 Task: Collaborate with the community to prioritize feature requests and enhancements.
Action: Mouse moved to (953, 70)
Screenshot: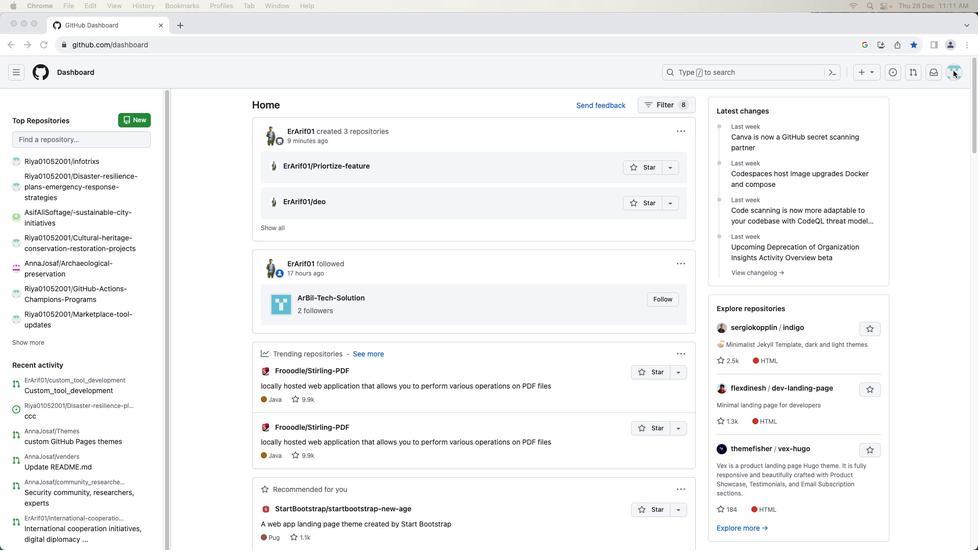 
Action: Mouse pressed left at (953, 70)
Screenshot: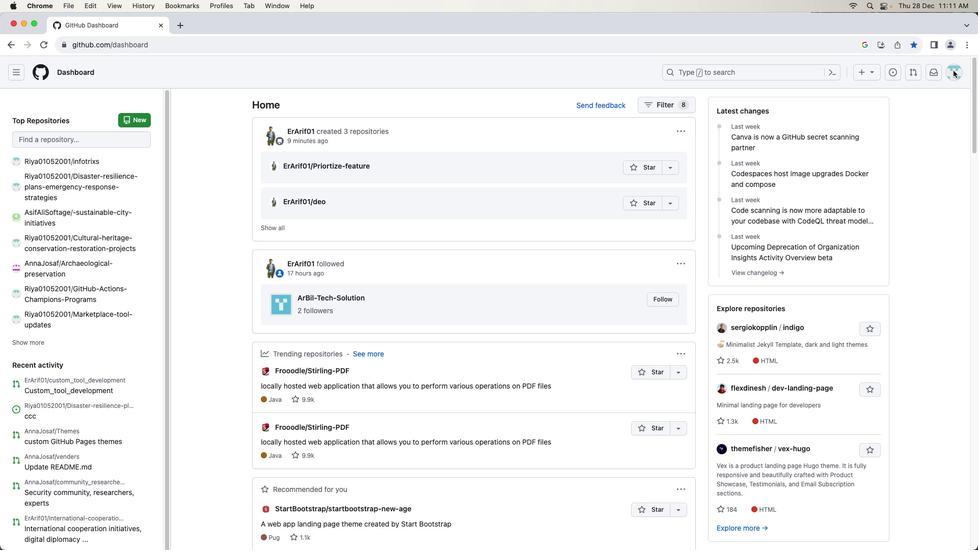 
Action: Mouse moved to (953, 70)
Screenshot: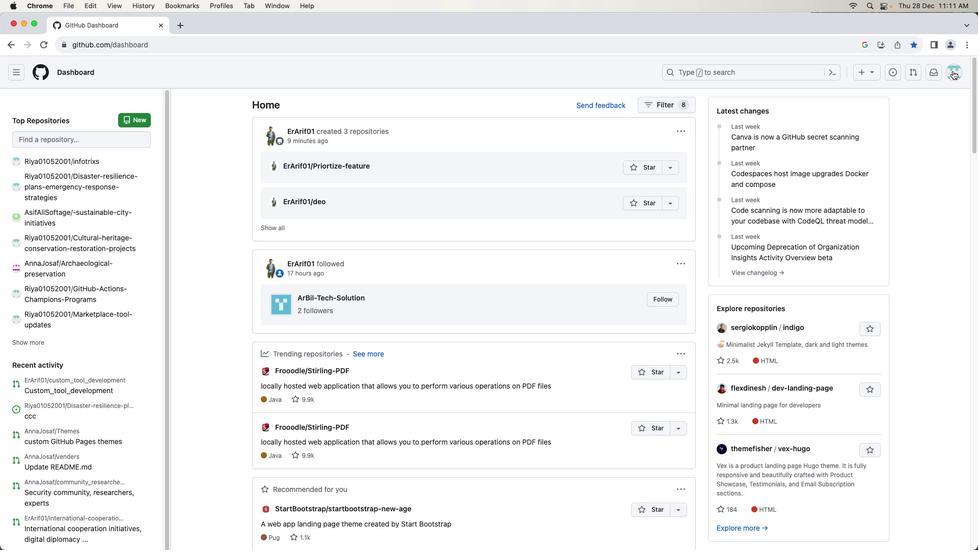
Action: Mouse pressed left at (953, 70)
Screenshot: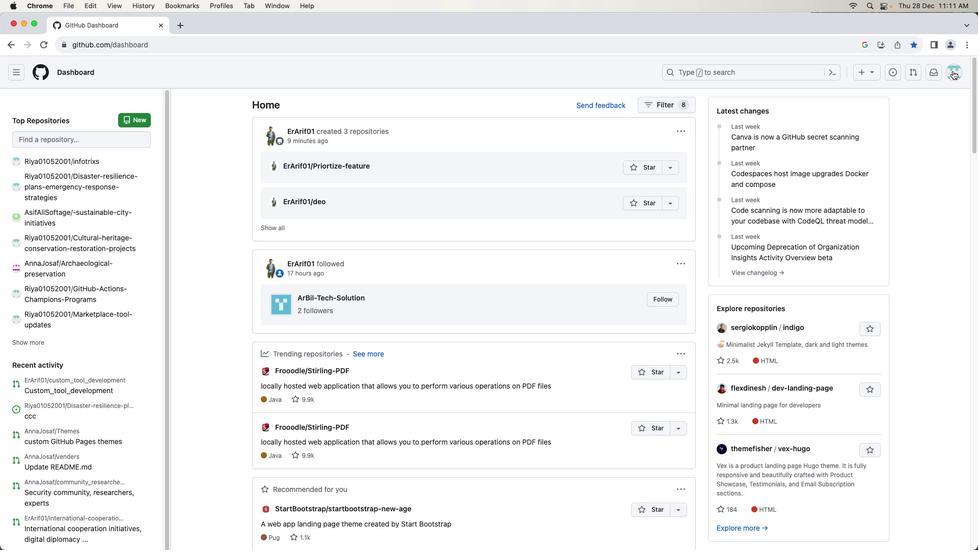
Action: Mouse moved to (932, 116)
Screenshot: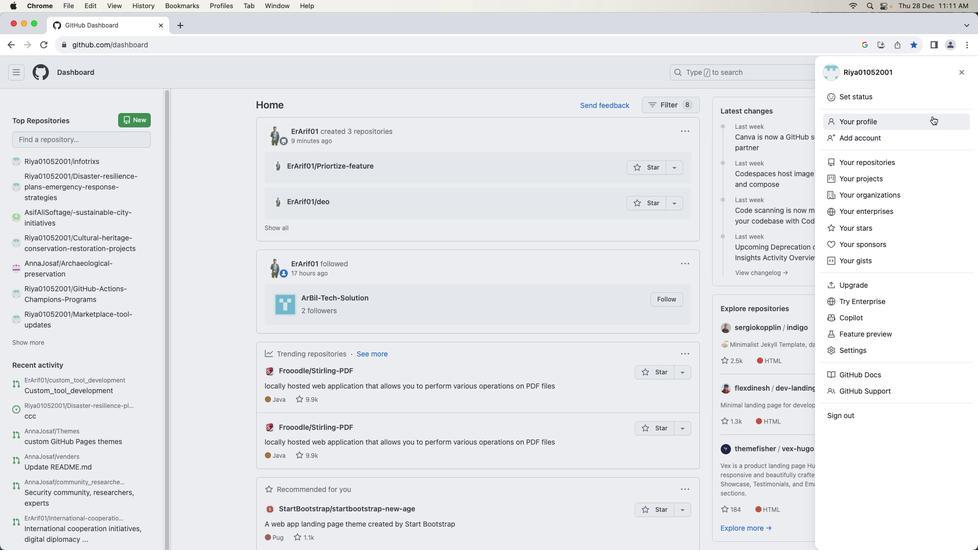 
Action: Mouse pressed left at (932, 116)
Screenshot: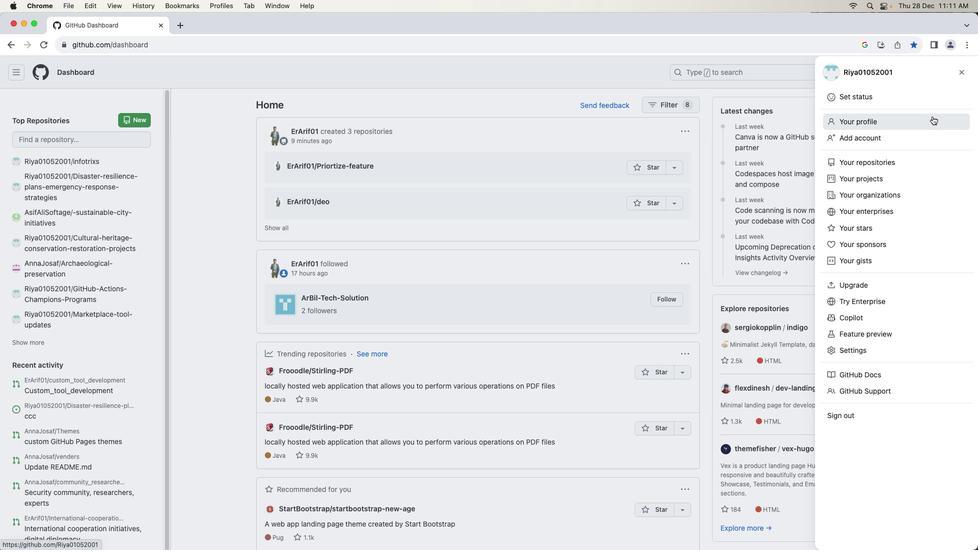 
Action: Mouse moved to (206, 339)
Screenshot: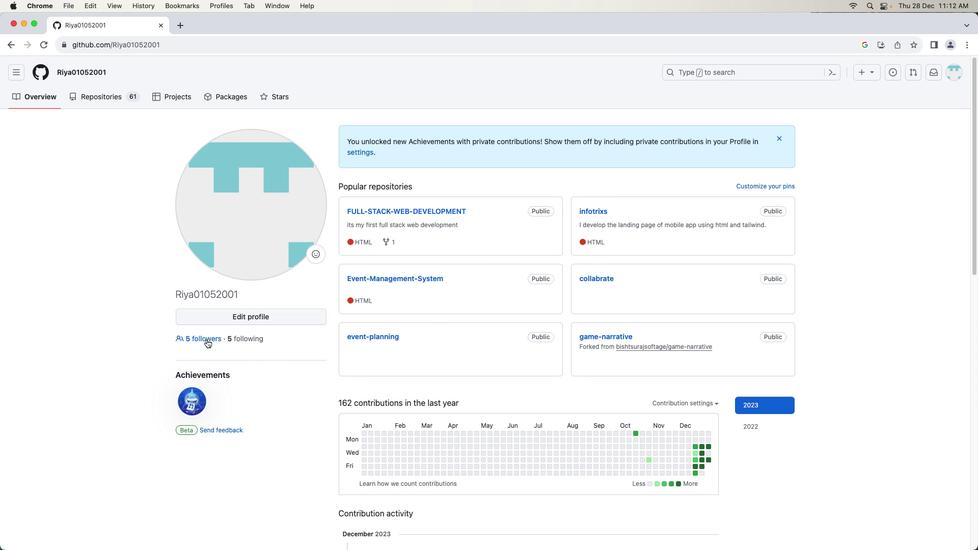 
Action: Mouse pressed left at (206, 339)
Screenshot: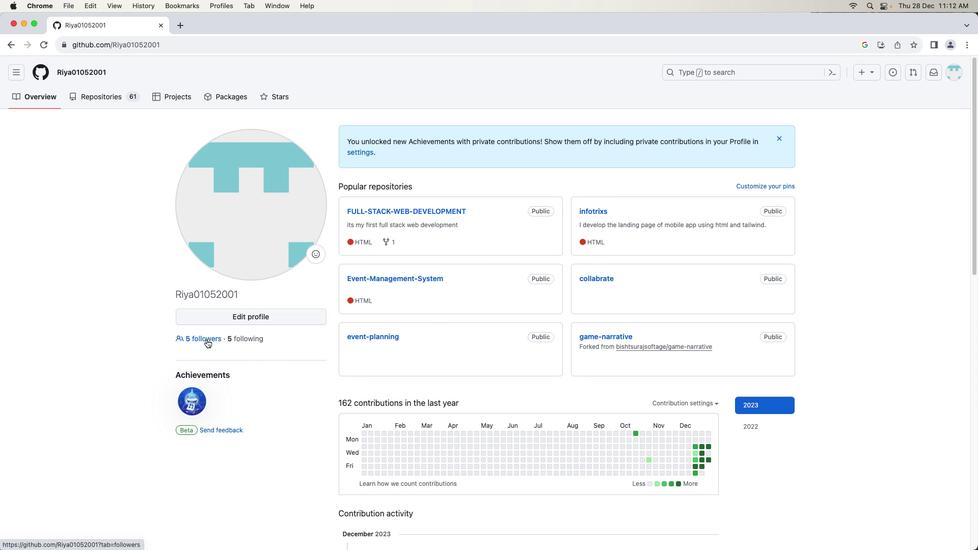 
Action: Mouse moved to (393, 128)
Screenshot: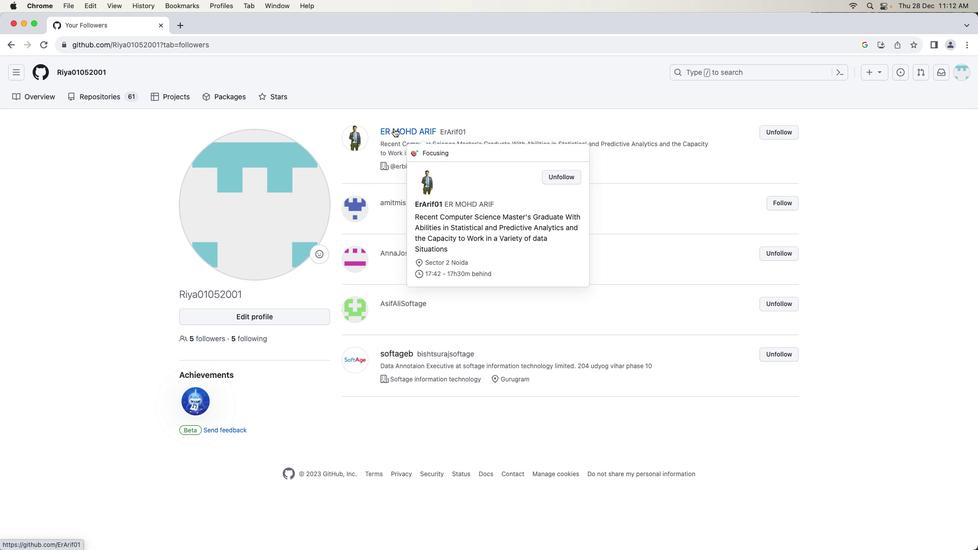 
Action: Mouse pressed left at (393, 128)
Screenshot: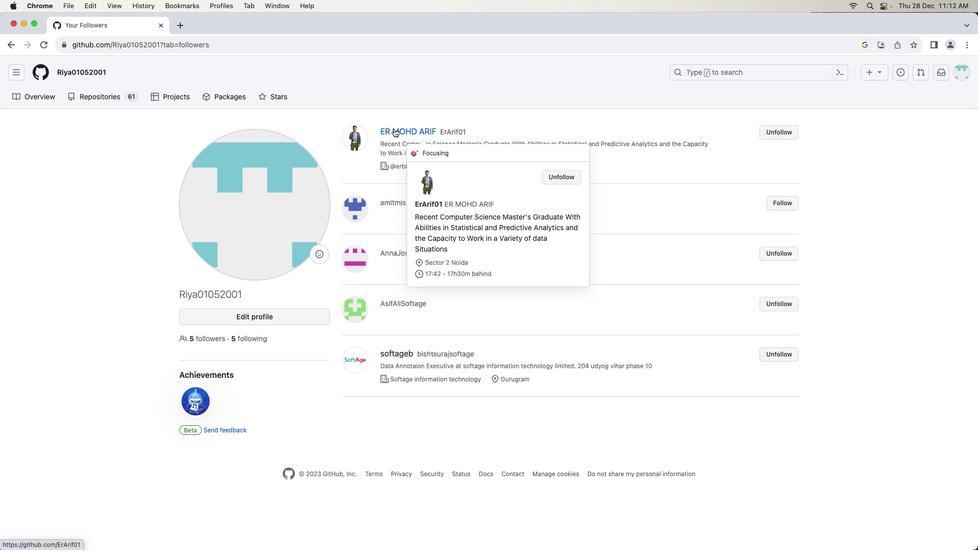 
Action: Mouse moved to (126, 99)
Screenshot: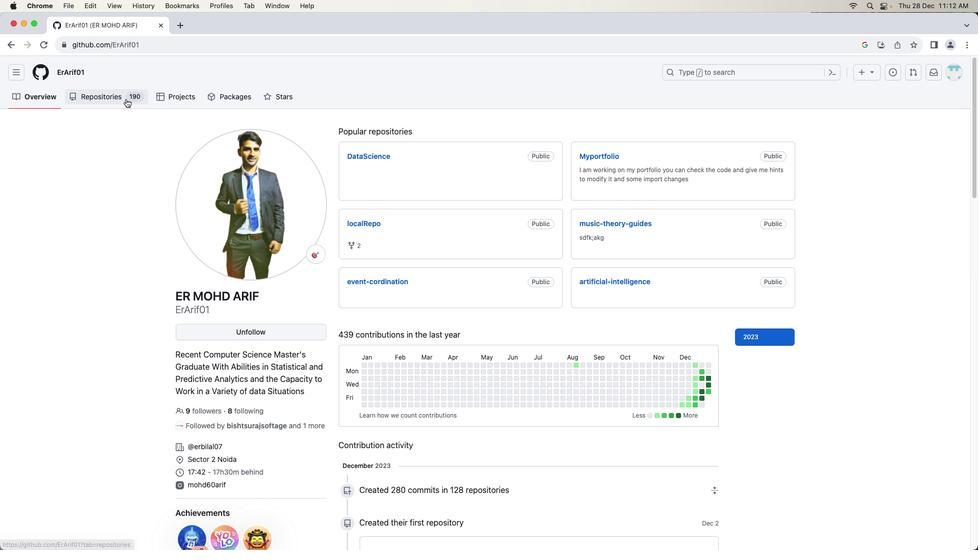 
Action: Mouse pressed left at (126, 99)
Screenshot: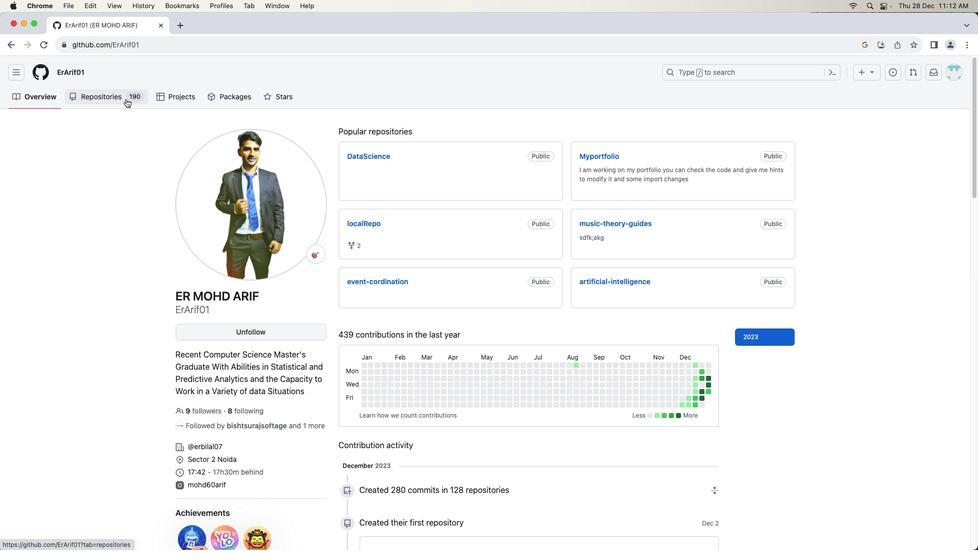 
Action: Mouse moved to (386, 228)
Screenshot: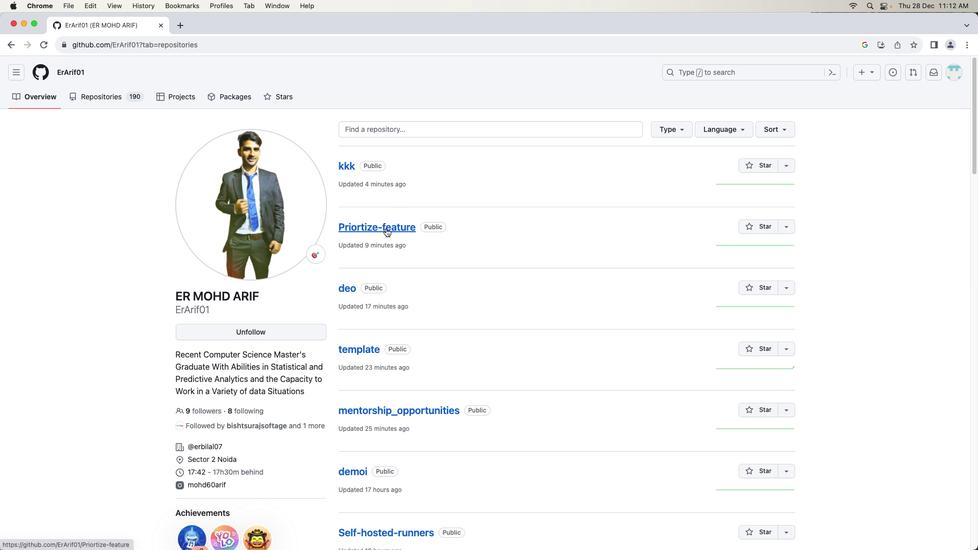 
Action: Mouse pressed left at (386, 228)
Screenshot: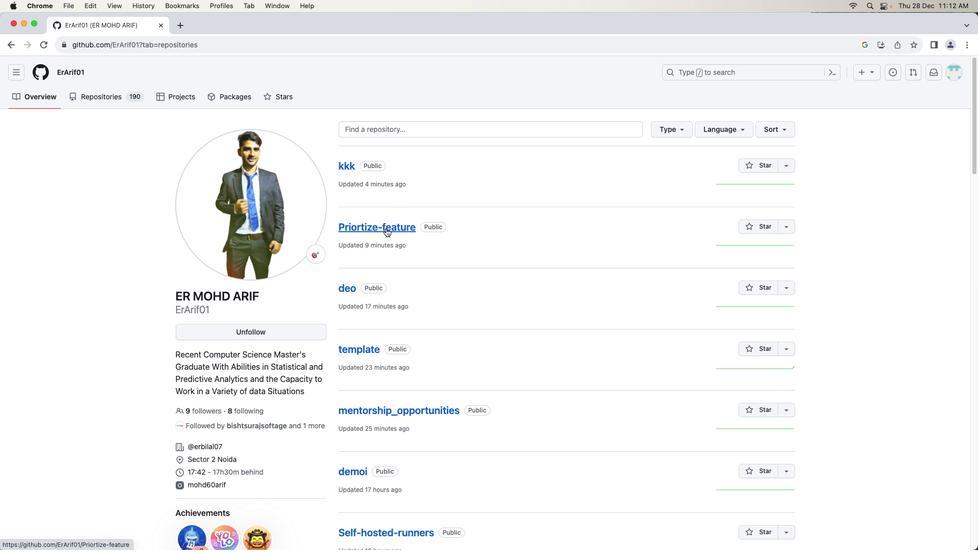 
Action: Mouse moved to (580, 164)
Screenshot: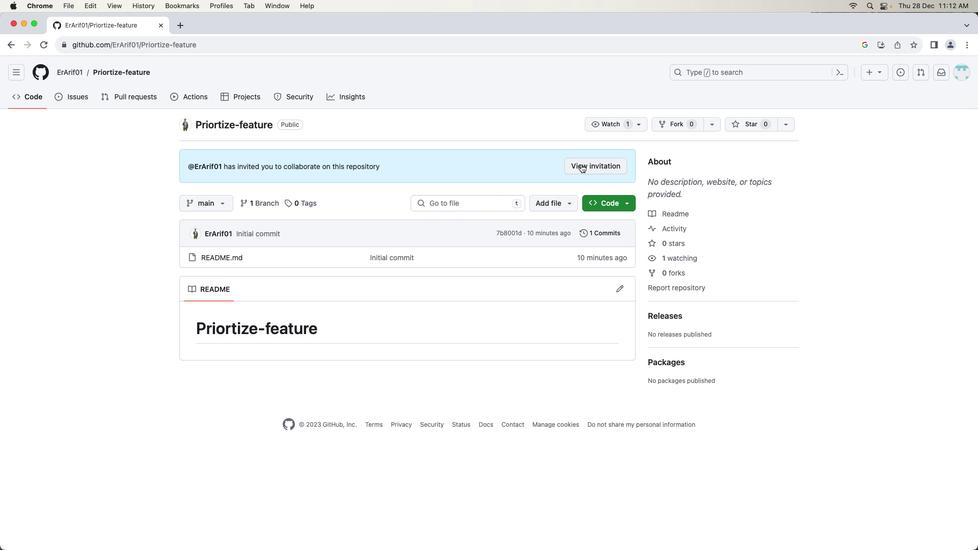 
Action: Mouse pressed left at (580, 164)
Screenshot: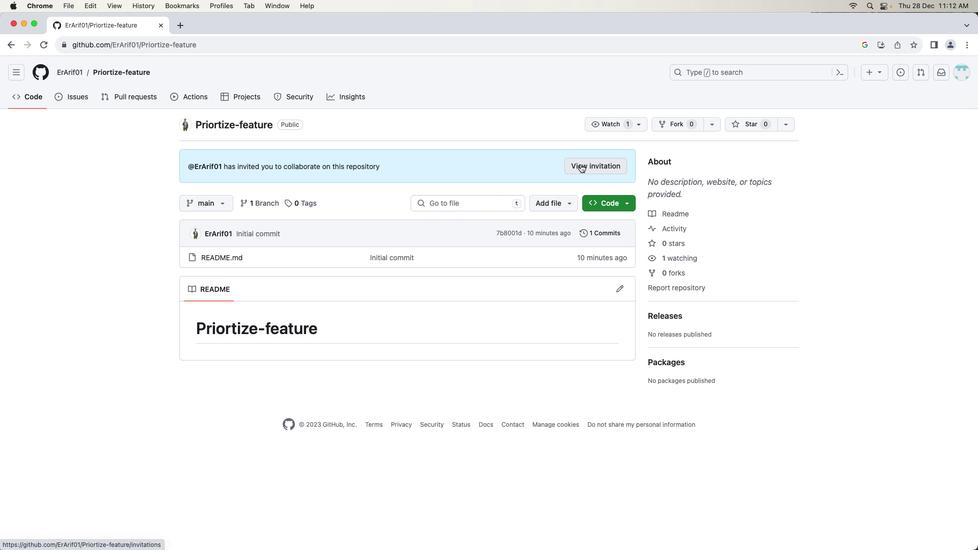 
Action: Mouse moved to (477, 198)
Screenshot: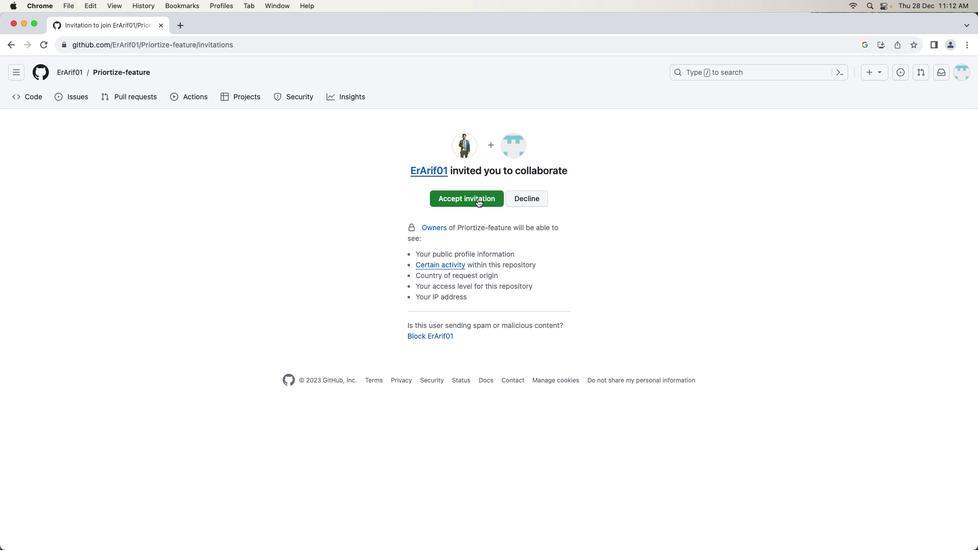 
Action: Mouse pressed left at (477, 198)
Screenshot: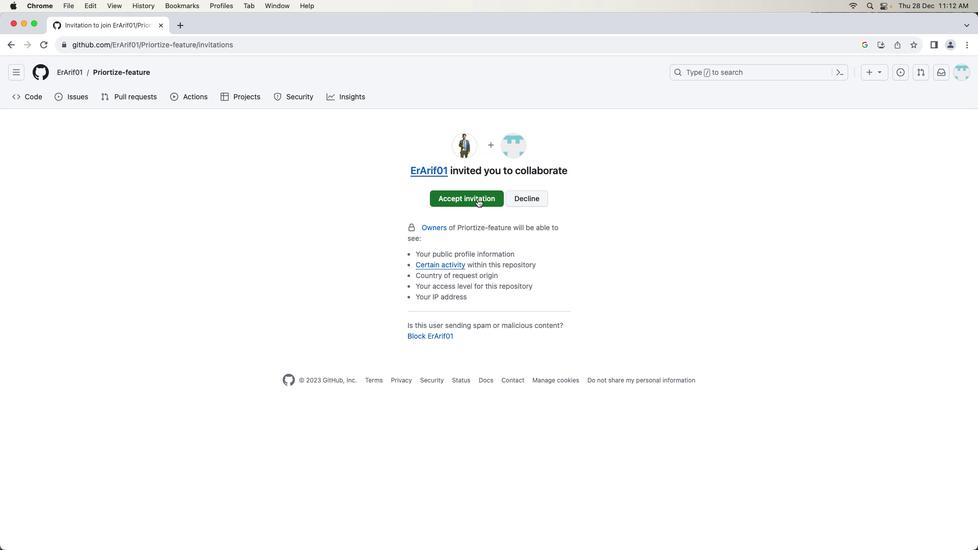 
Action: Mouse moved to (622, 279)
Screenshot: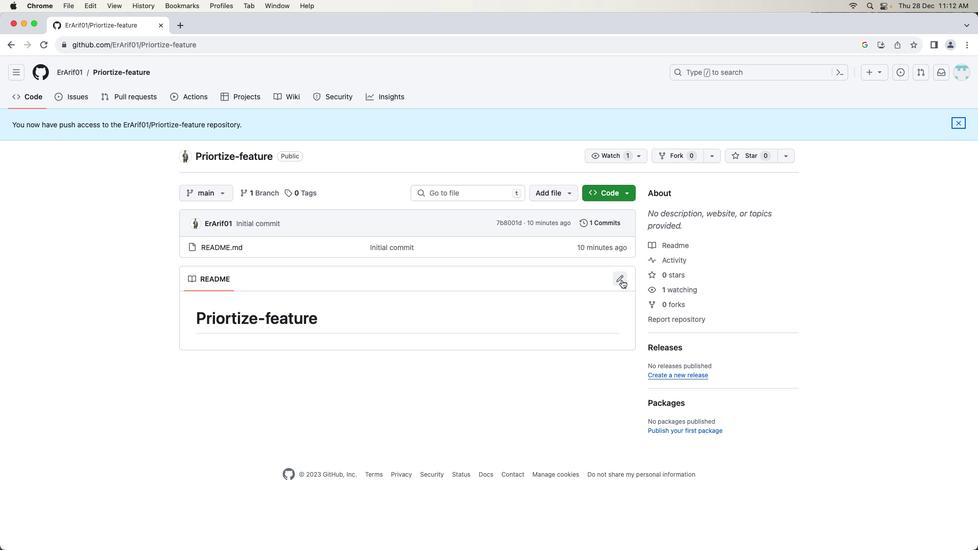 
Action: Mouse pressed left at (622, 279)
Screenshot: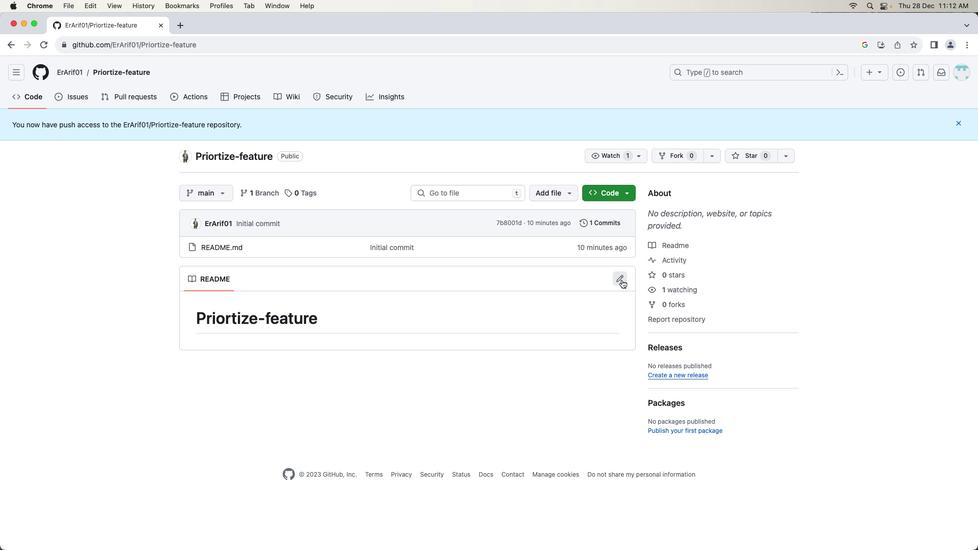 
Action: Mouse moved to (114, 175)
Screenshot: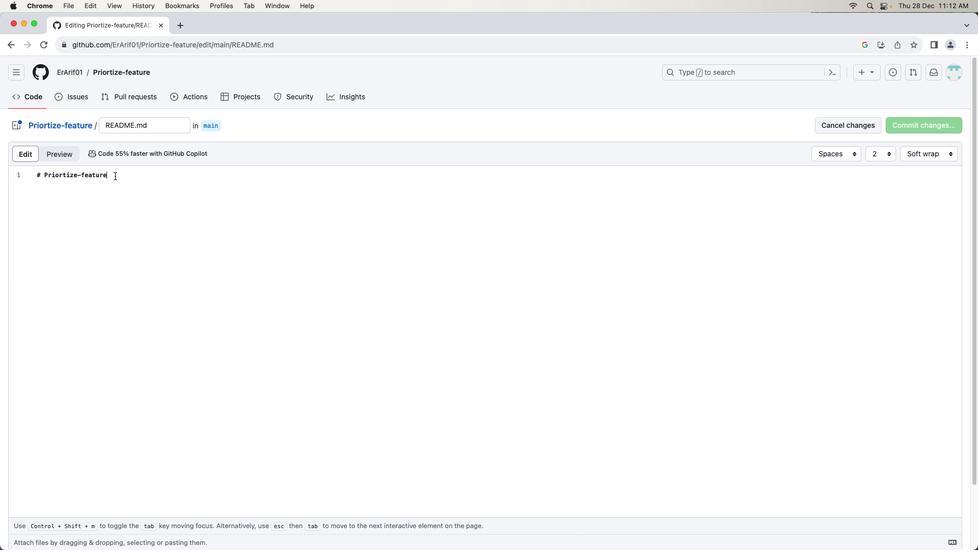 
Action: Mouse pressed left at (114, 175)
Screenshot: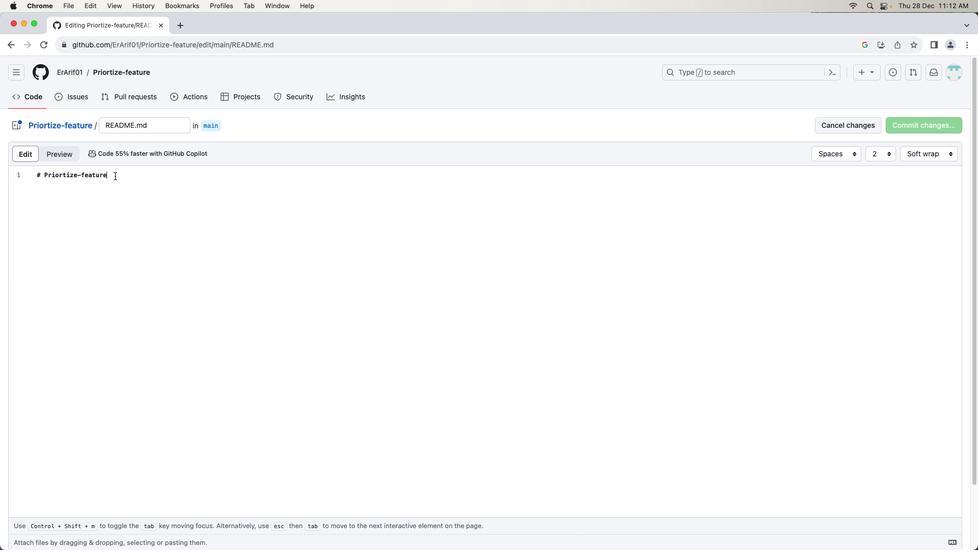 
Action: Mouse moved to (146, 172)
Screenshot: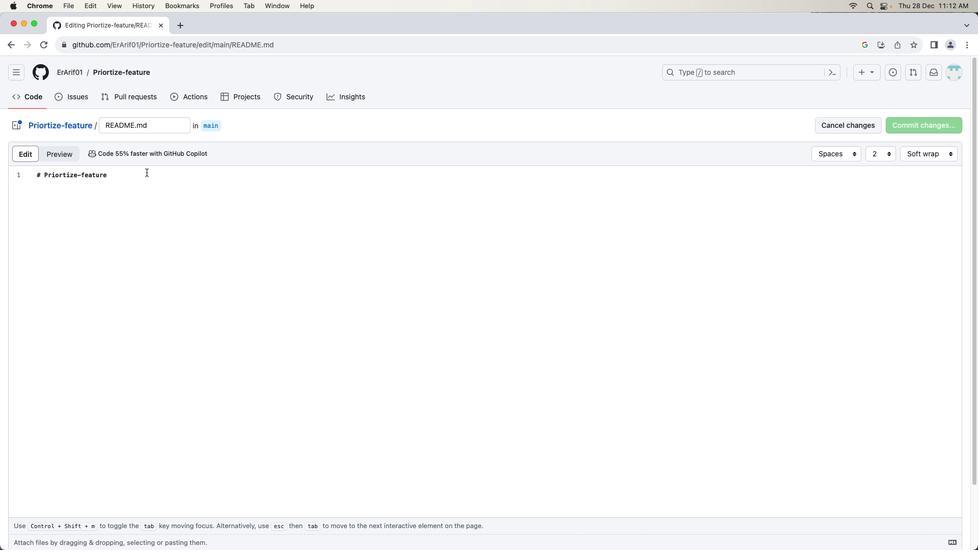 
Action: Key pressed Key.backspaceKey.backspaceKey.backspaceKey.backspaceKey.backspaceKey.backspaceKey.backspaceKey.backspaceKey.backspaceKey.backspaceKey.backspaceKey.backspaceKey.backspaceKey.backspaceKey.backspaceKey.backspaceKey.backspaceKey.shift'I''m''p''a''c''t'Key.spaceKey.shift'A''s''s''e''s''s''m''e''n''t''-'Key.spaceKey.shift'E''v''a''l''u''a''i''t''e'Key.space
Screenshot: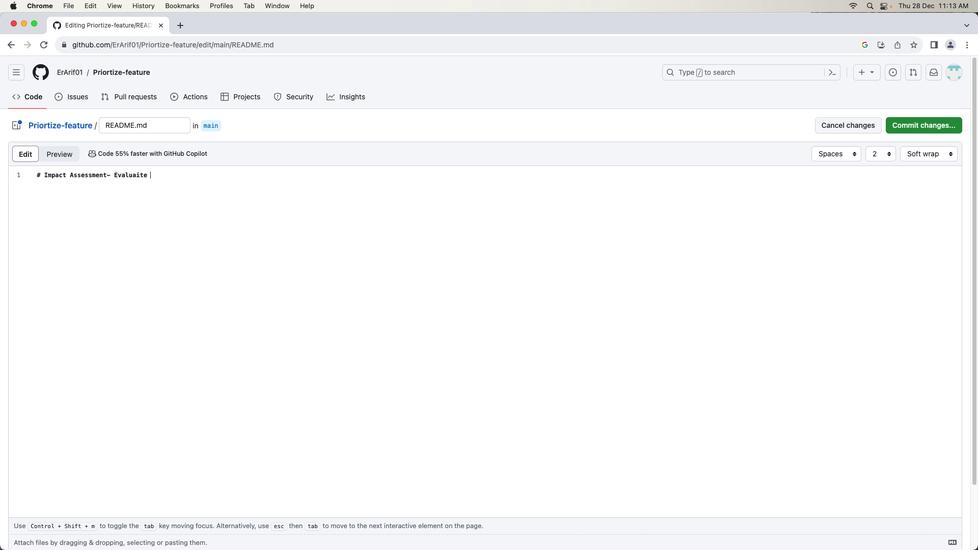 
Action: Mouse moved to (139, 176)
Screenshot: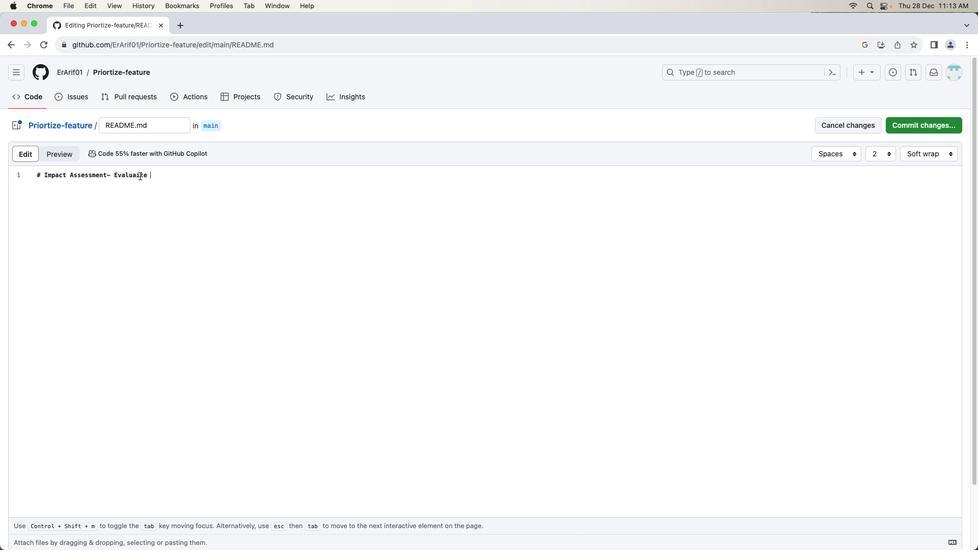 
Action: Mouse pressed left at (139, 176)
Screenshot: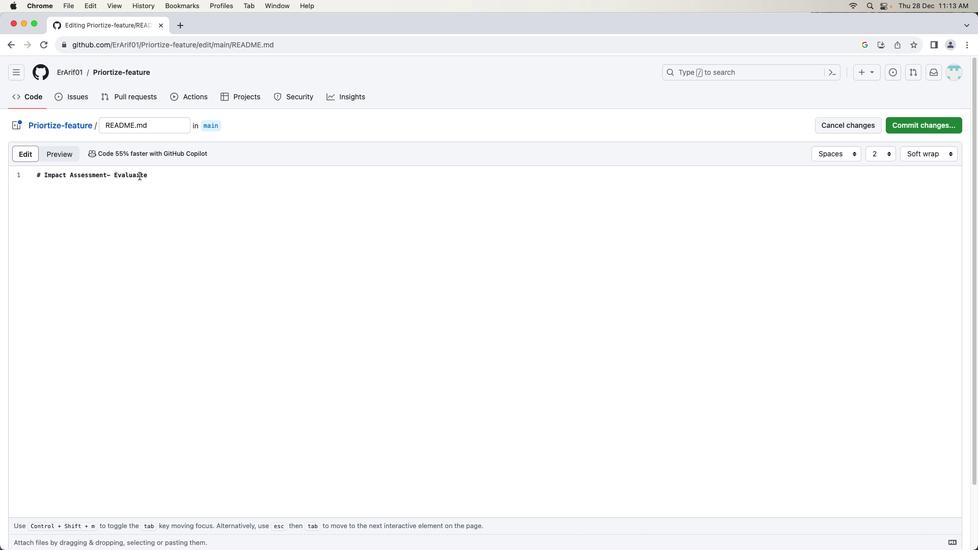 
Action: Mouse moved to (160, 185)
Screenshot: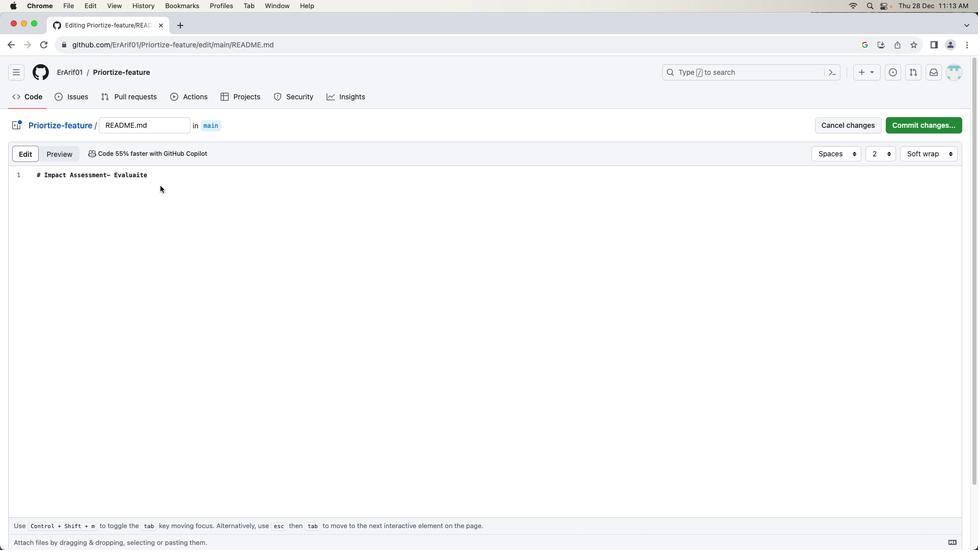 
Action: Key pressed Key.backspace
Screenshot: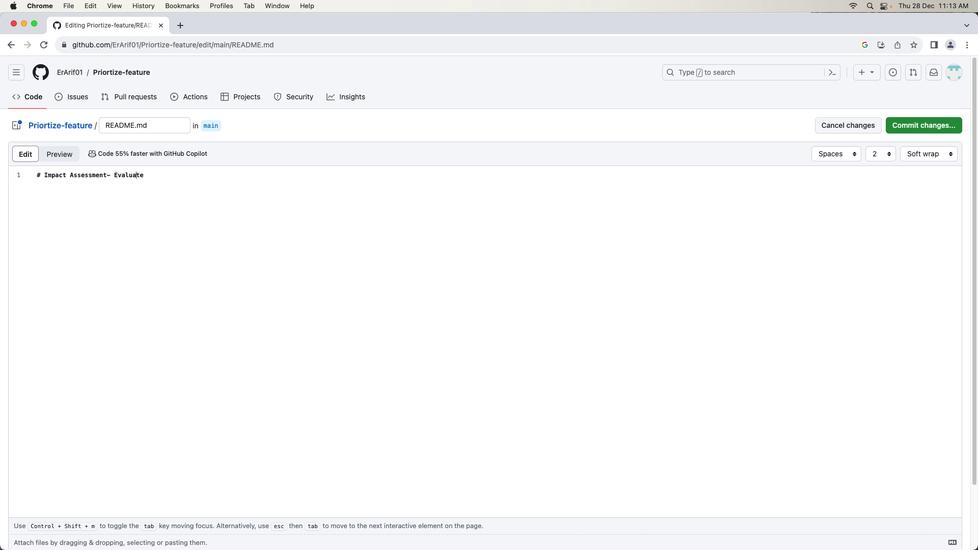 
Action: Mouse moved to (171, 176)
Screenshot: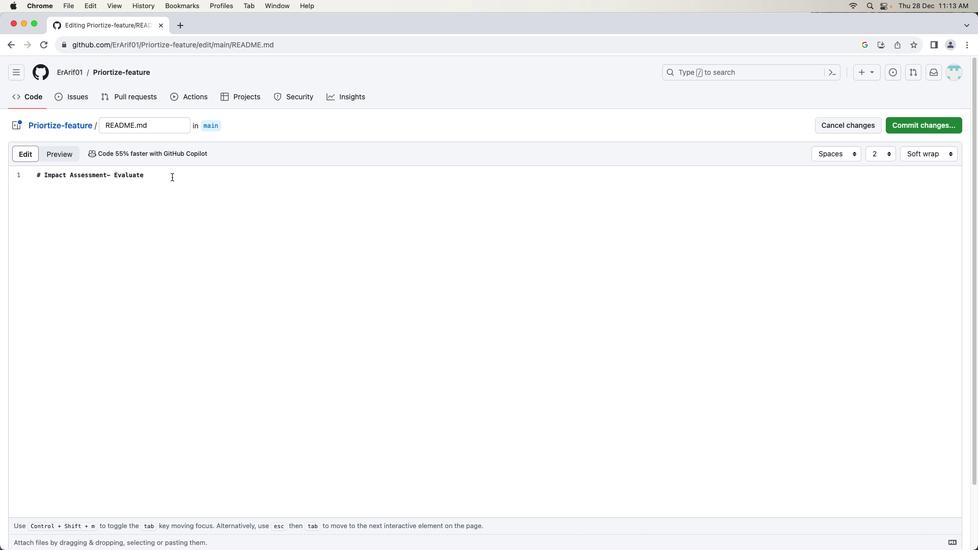 
Action: Mouse pressed left at (171, 176)
Screenshot: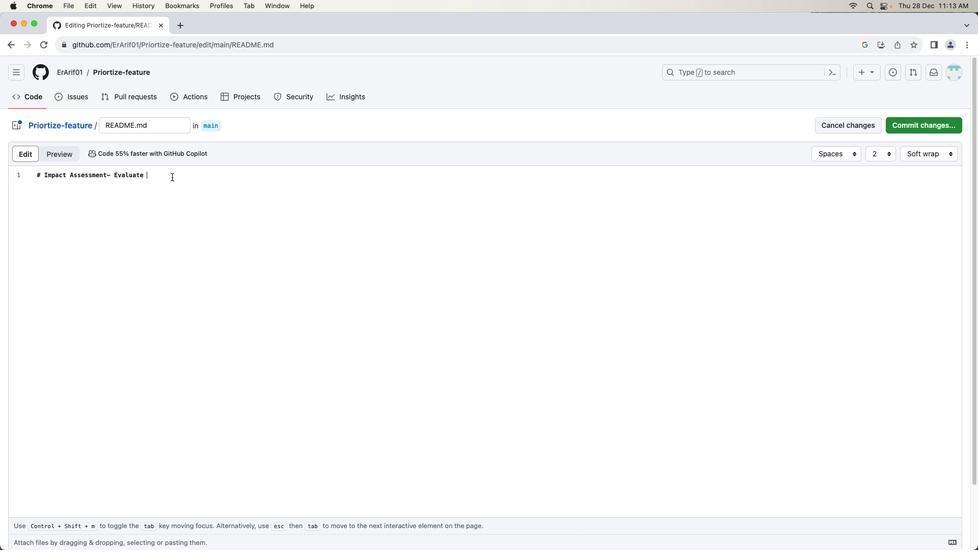
Action: Mouse moved to (171, 179)
Screenshot: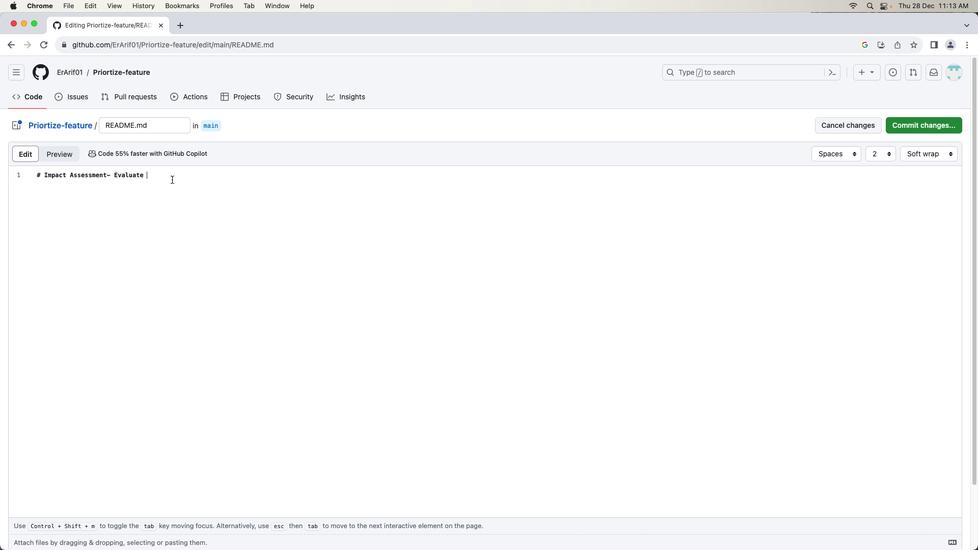 
Action: Key pressed 't''h''e'Key.space'p''o''t''e''n''t''i''a''l'Key.space
Screenshot: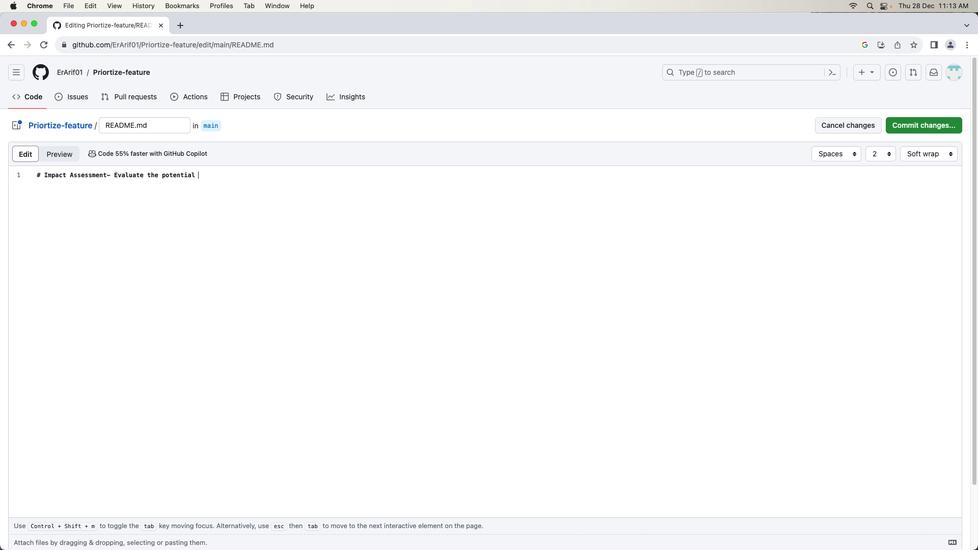 
Action: Mouse moved to (116, 174)
Screenshot: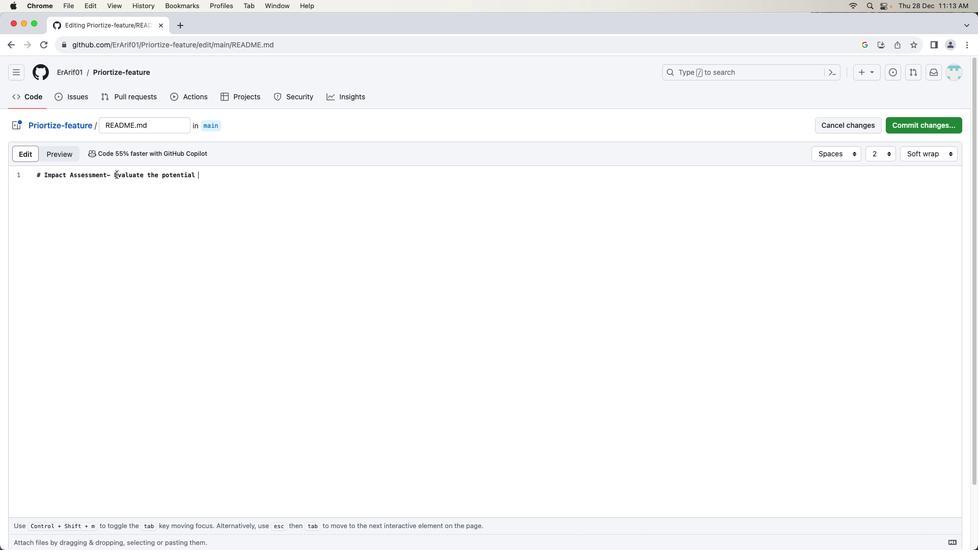 
Action: Mouse pressed left at (116, 174)
Screenshot: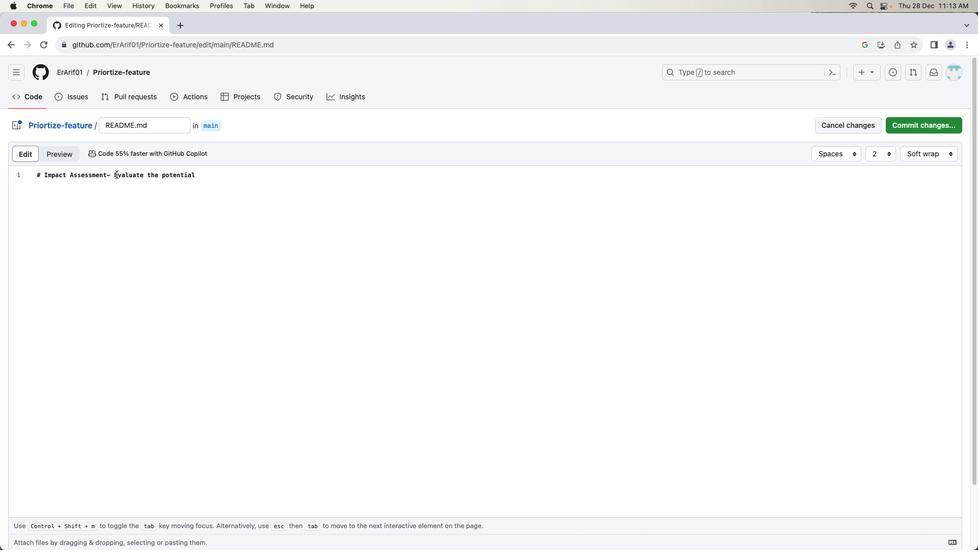 
Action: Mouse moved to (113, 174)
Screenshot: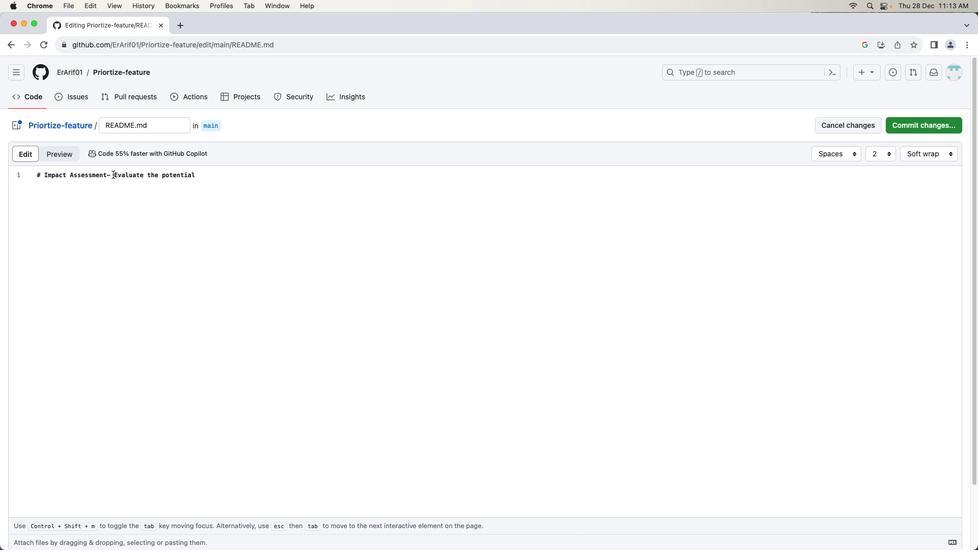 
Action: Mouse pressed left at (113, 174)
Screenshot: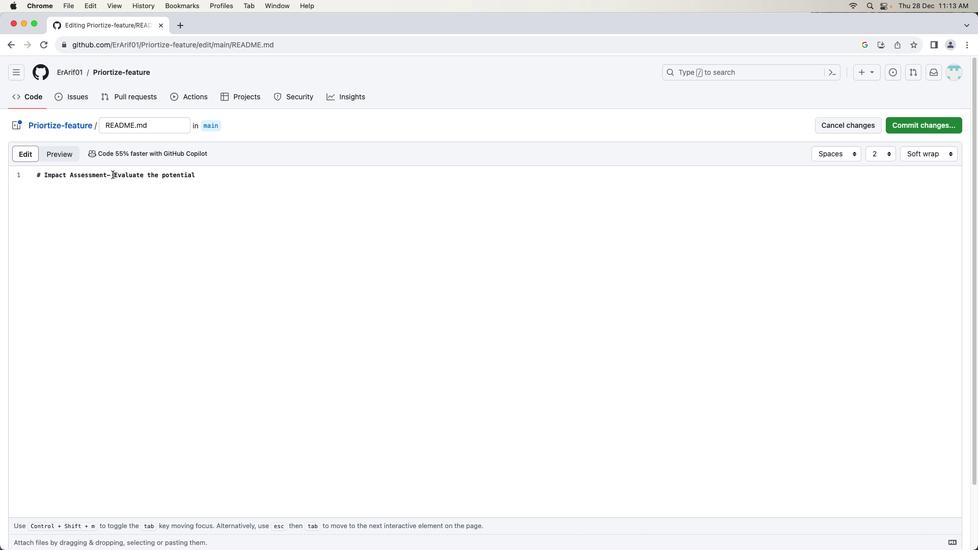 
Action: Mouse moved to (118, 179)
Screenshot: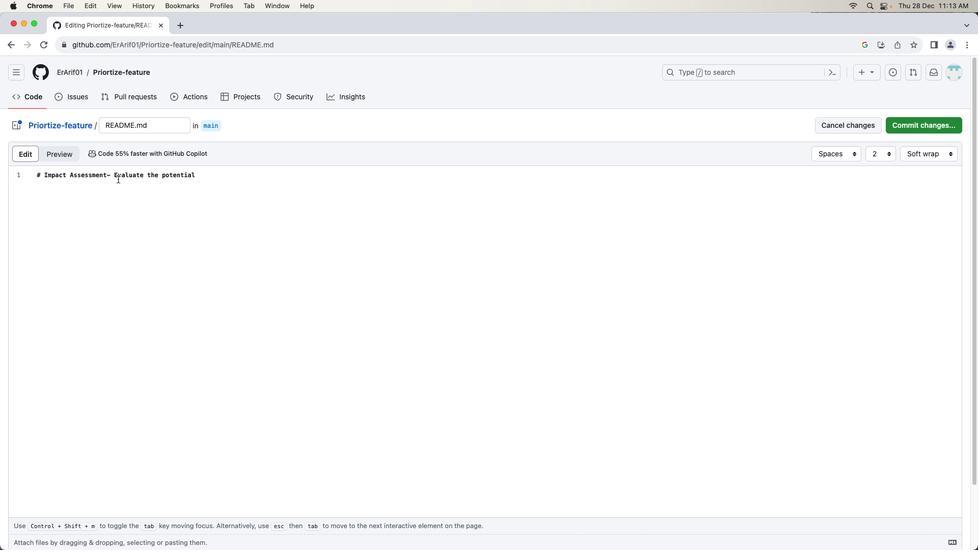 
Action: Key pressed Key.enter
Screenshot: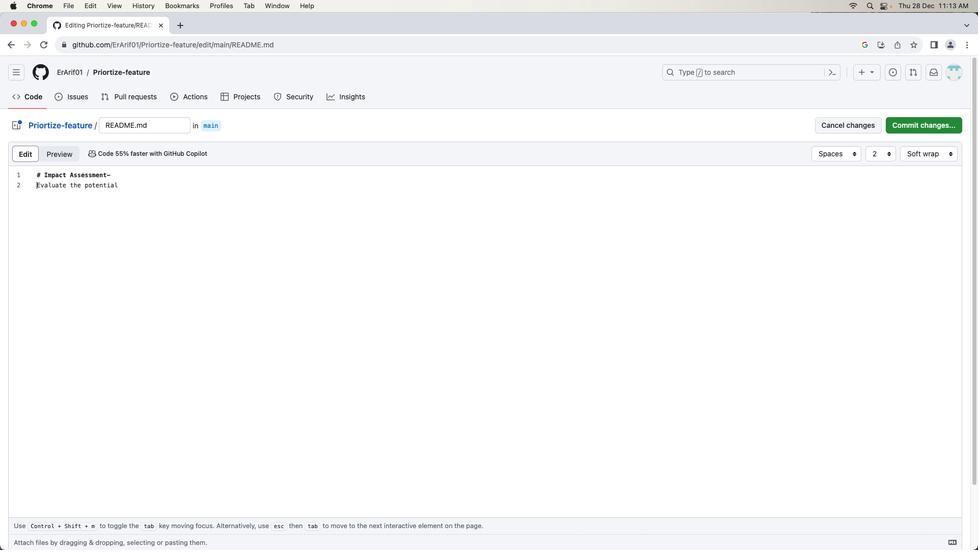 
Action: Mouse moved to (139, 185)
Screenshot: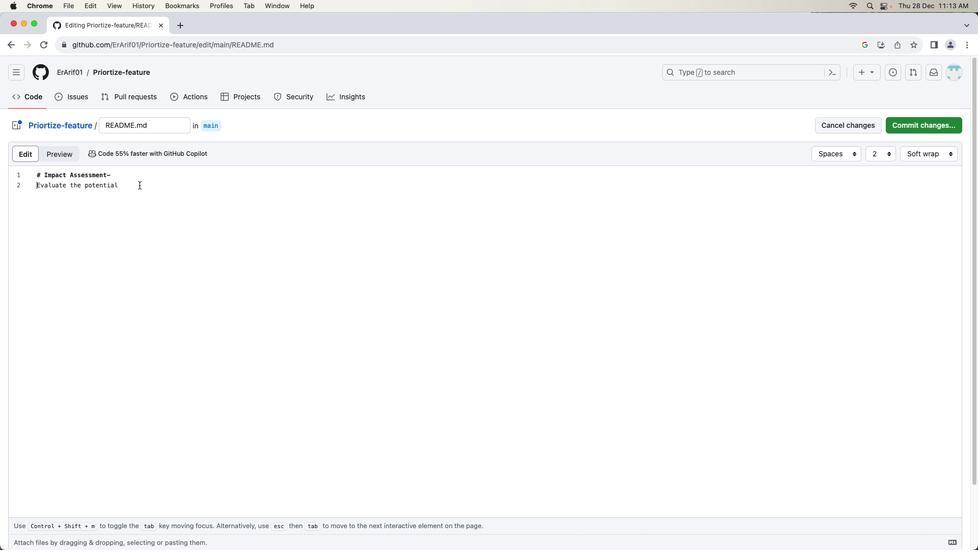 
Action: Mouse pressed left at (139, 185)
Screenshot: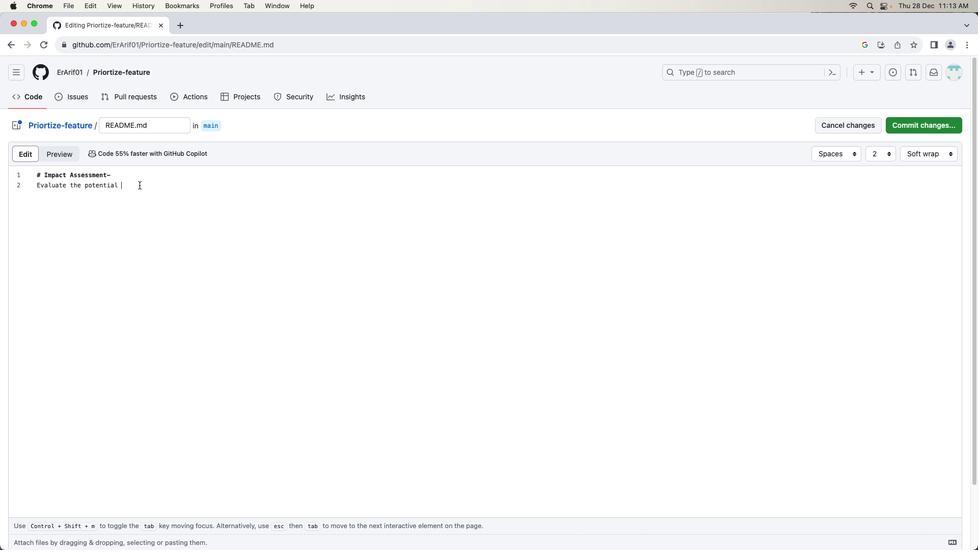 
Action: Mouse moved to (138, 189)
Screenshot: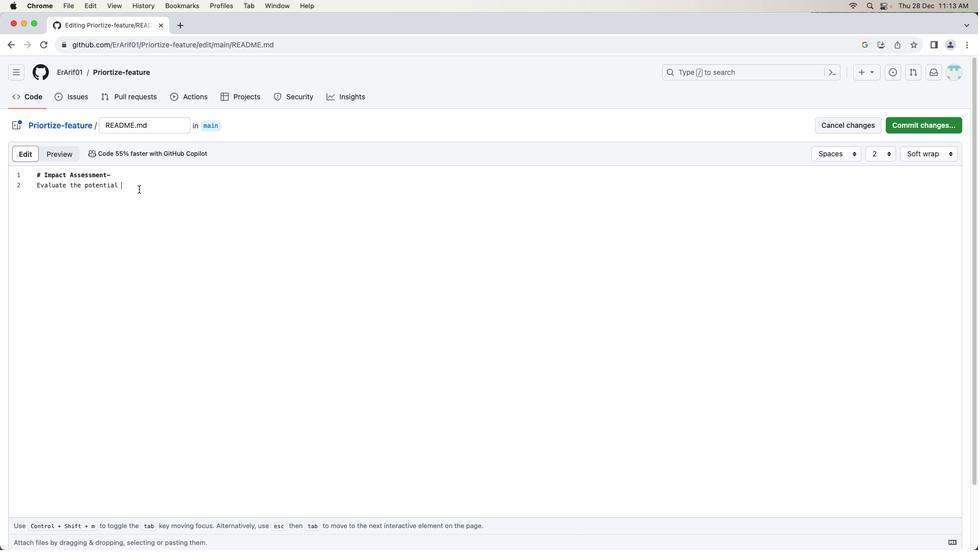 
Action: Key pressed 'i''m''p''a''c''t'Key.space'o''n'Key.space'u''s''e''r''s'Key.shift'?'Key.backspace'/''c''u''s''t''o''m''e''r''s''.'Key.enter'c''o''n''s''i''d''e''r'Key.space't''h''e'Key.space'u''r''g''e''n''c''y'Key.space'o''r'Key.space'c''r''i''t''i''c''a''l'Key.space'n''e''e''d'Key.space'i''t'Key.space'a''d''d''r''e''s''s''e''s''.'Key.enterKey.enterKey.shift'#'Key.shift'S'Key.backspaceKey.spaceKey.shift'S''t''r''a''t''e''g''i''c'Key.spaceKey.shift'A''l''i''g''n''e''m''e''n''t'
Screenshot: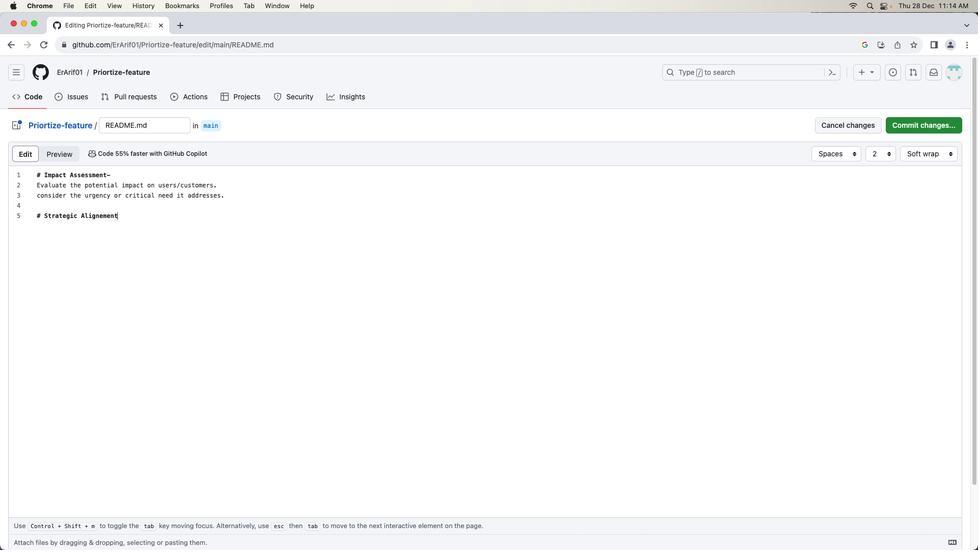 
Action: Mouse moved to (103, 217)
Screenshot: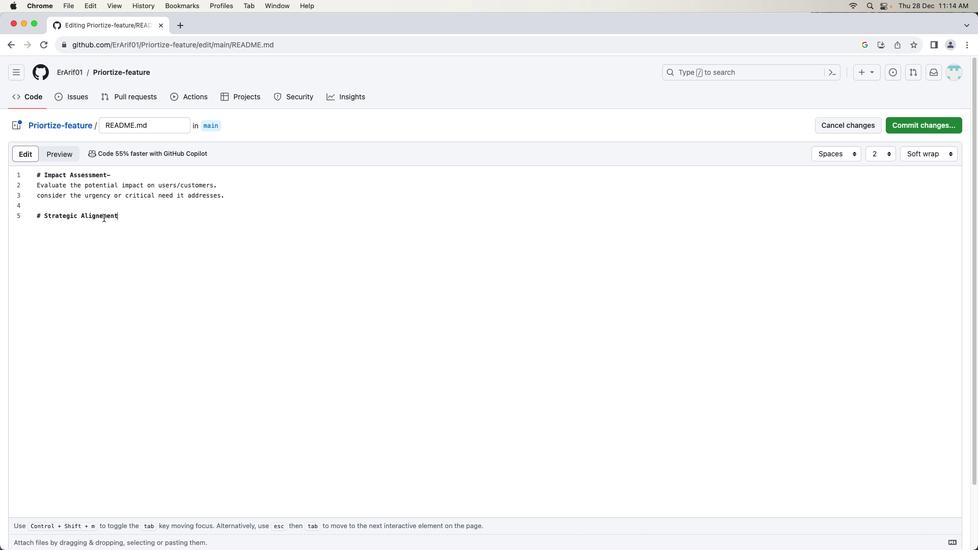 
Action: Mouse pressed left at (103, 217)
Screenshot: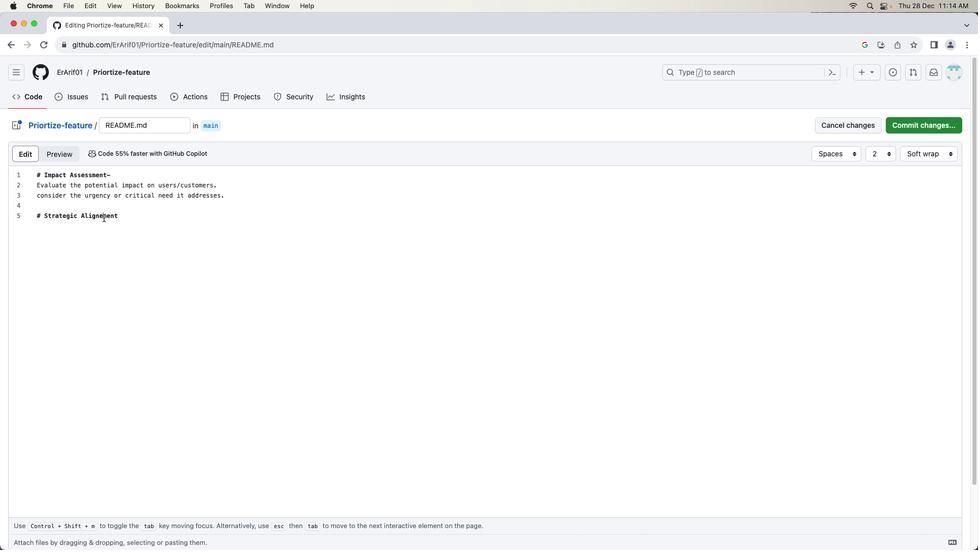
Action: Mouse moved to (105, 218)
Screenshot: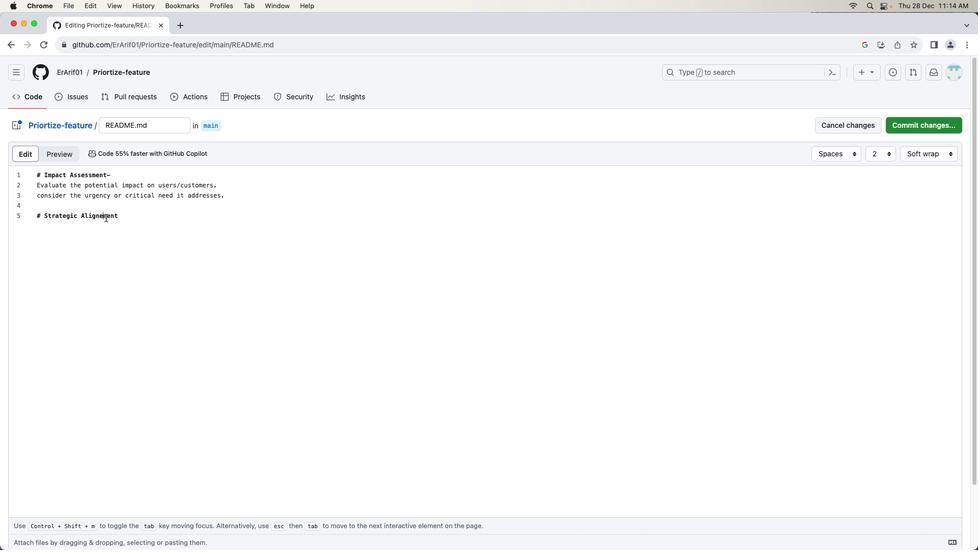 
Action: Key pressed Key.backspace
Screenshot: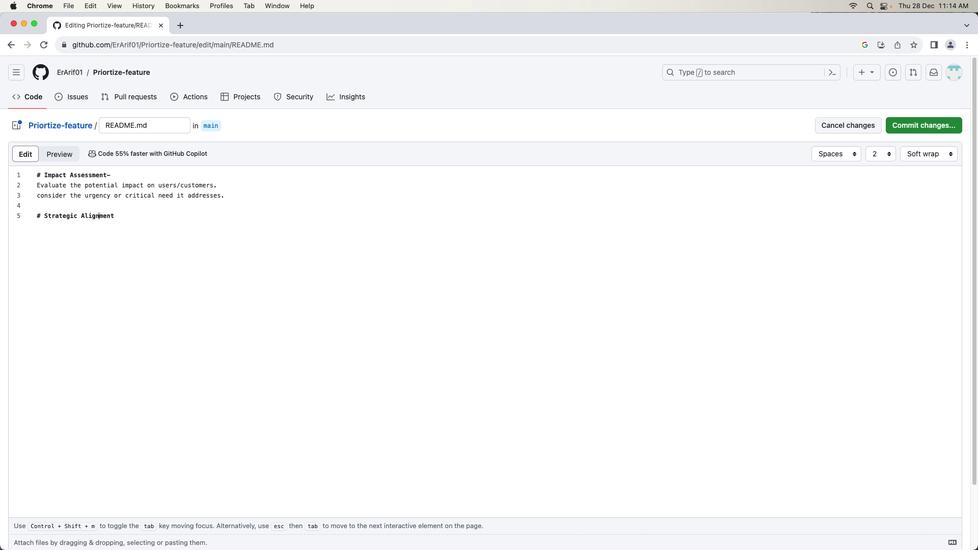 
Action: Mouse moved to (148, 217)
Screenshot: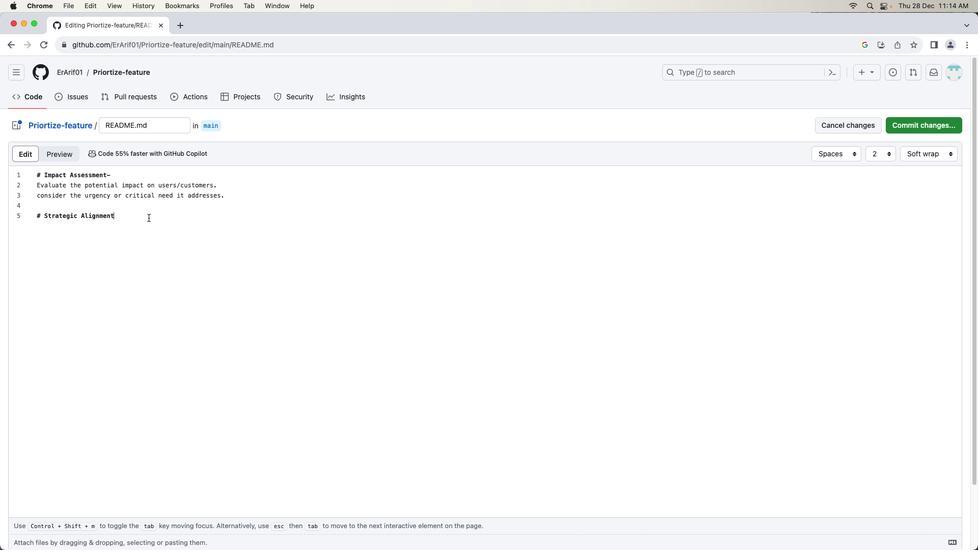 
Action: Mouse pressed left at (148, 217)
Screenshot: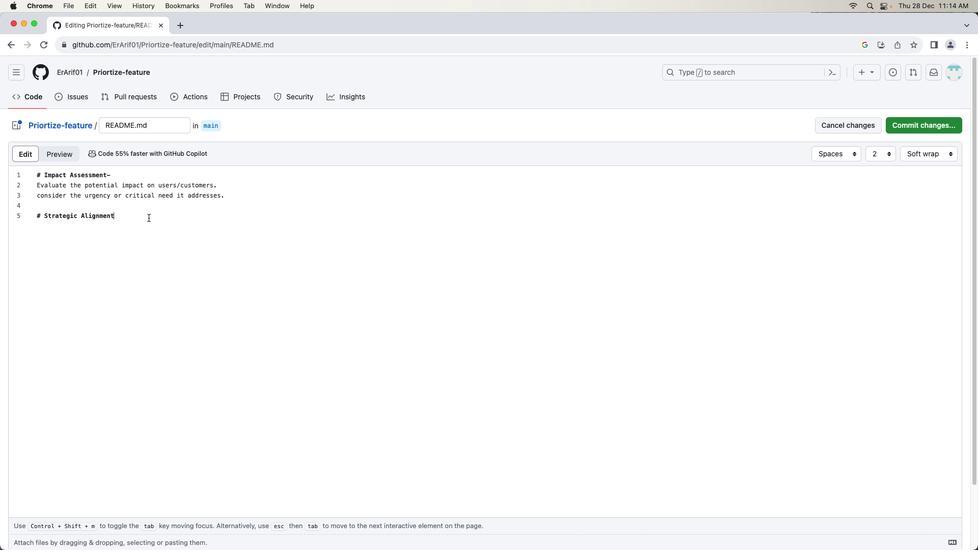 
Action: Mouse moved to (149, 219)
Screenshot: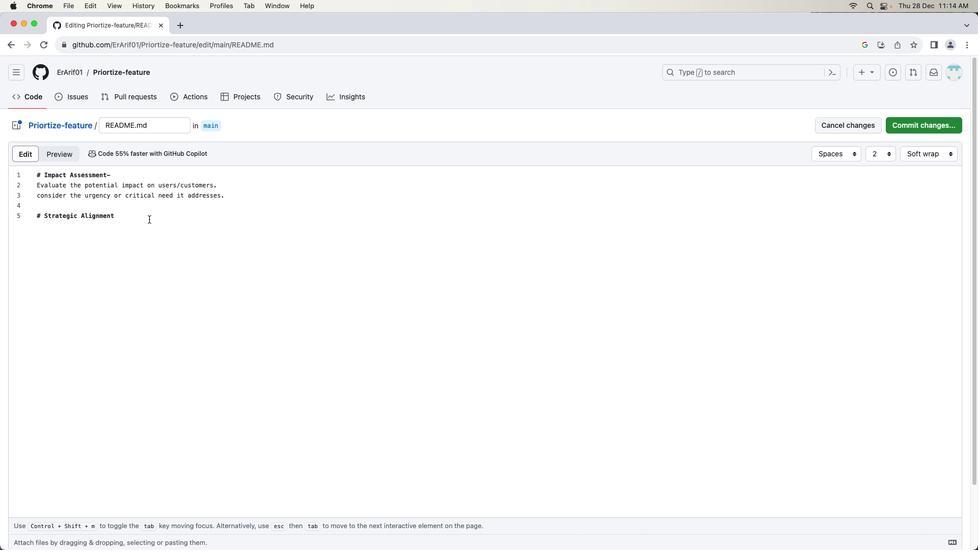 
Action: Key pressed '-'Key.enterKey.shift'E''n''s''u''r''e'Key.space'i''t'Key.space'a''l''i''g''n''s'Key.space'w''i''t''h'Key.space't''h''e'Key.space'p''r''o''j''e''c''t'"'"'s'Key.space'l''o''g'Key.backspace'n''g''-''t''e''r''m'Key.space'g''o''a''l''s'Key.space'a''n''d'Key.space'v''i''s''i''o''n''.'Key.enterKey.enterKey.shift'#'Key.spaceKey.shift'F''e''a''s''i''b''i''l''i''t''y'Key.space'a''n''d'Key.spaceKey.shift'E''f''f''o''r''t''-'Key.enterKey.shift'A''s''s''e''s''s'Key.space't''h''e'Key.space'f''e''a''s''i''b''i''l''i''t''y'Key.space'w''i''t''h''i''n'Key.space'a''v''a''i''l''a''b''l''e'Key.space'r''e''s''o''u''r''c''e''s'Key.shift_r'(''t''i''m''e'','Key.space'b''u''d''g''e''t'','Key.space's''k''i''l''l''s'Key.shift_r')'Key.enterKey.enterKey.shift'#'Key.spaceKey.shift'D''e''p''e''n''d''e''n''c''i''e''s'Key.space'a''n''d'Key.spaceKey.shift'R''e''l''a''t''i''o''n''s''h''i''p''s'Key.enterKey.shift'A''n''a''l''y''z''e'Key.space'd''e''p''e''n''d''e''n''c''i''e''s'Key.space'o''n'Key.space'o''t''h''e''r'Key.space'f''e''a''t''u''r''e''s'Key.space'o''r'Key.space't''a''s''k''s''.'
Screenshot: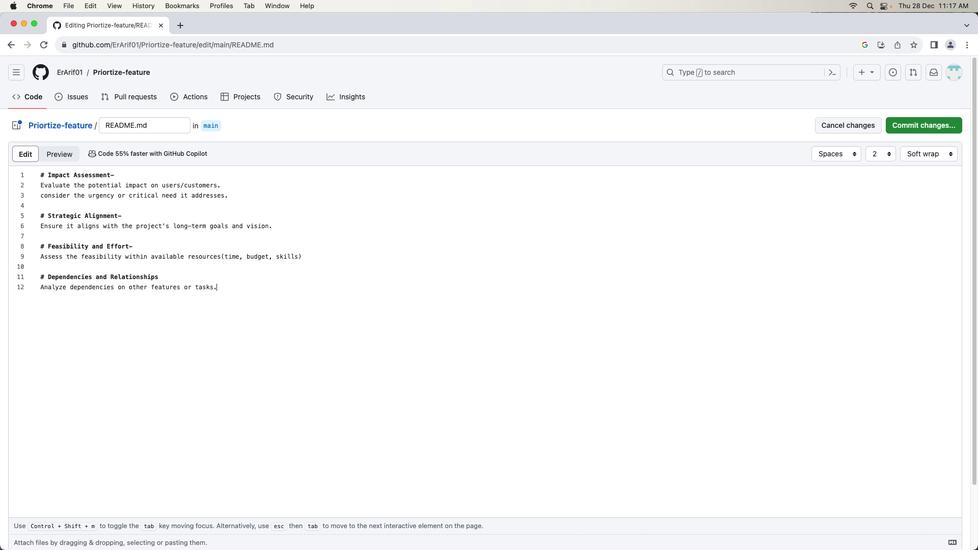 
Action: Mouse moved to (310, 257)
Screenshot: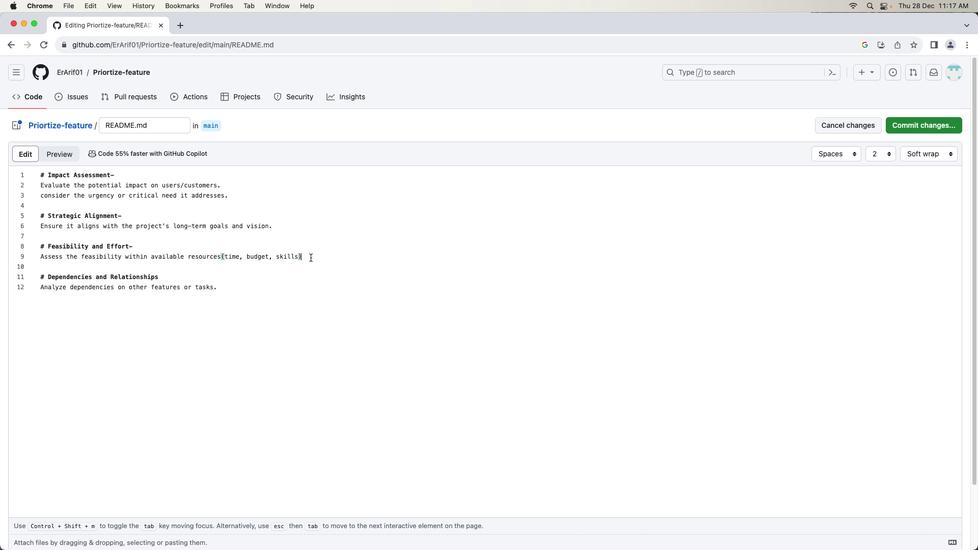 
Action: Mouse pressed left at (310, 257)
Screenshot: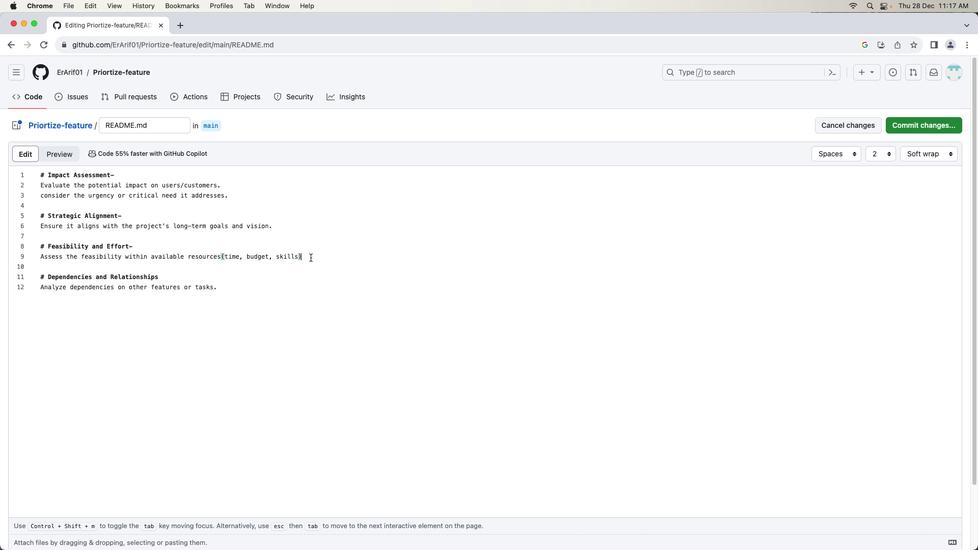 
Action: Mouse moved to (310, 258)
Screenshot: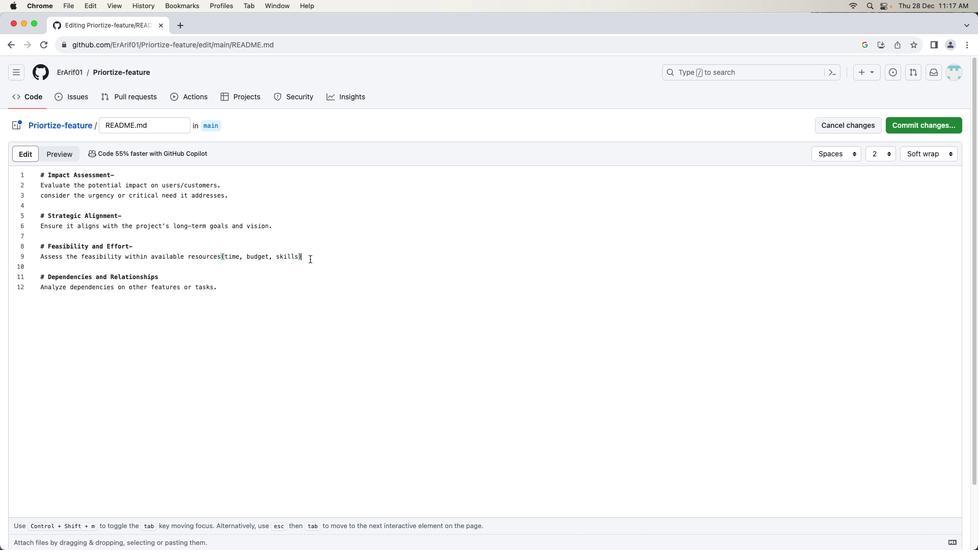
Action: Key pressed '.'
Screenshot: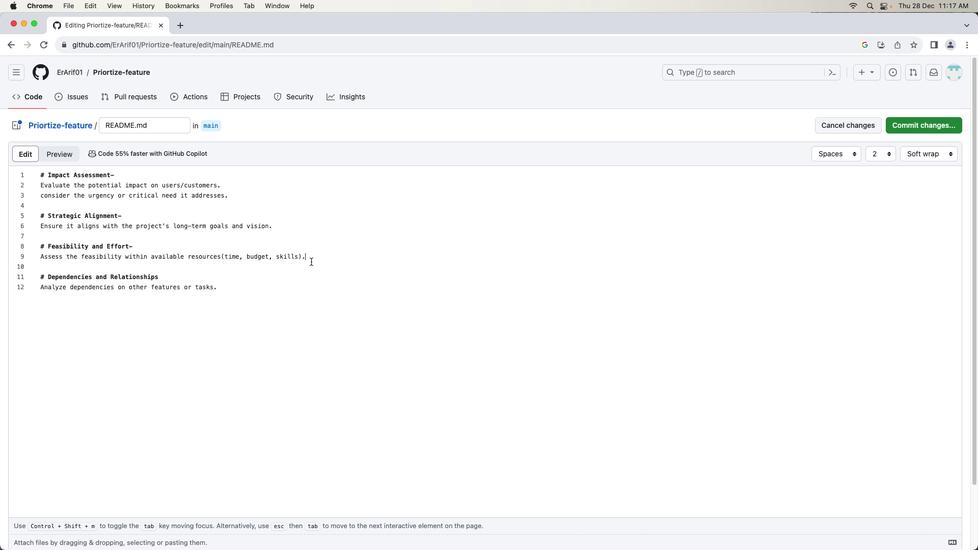 
Action: Mouse moved to (235, 289)
Screenshot: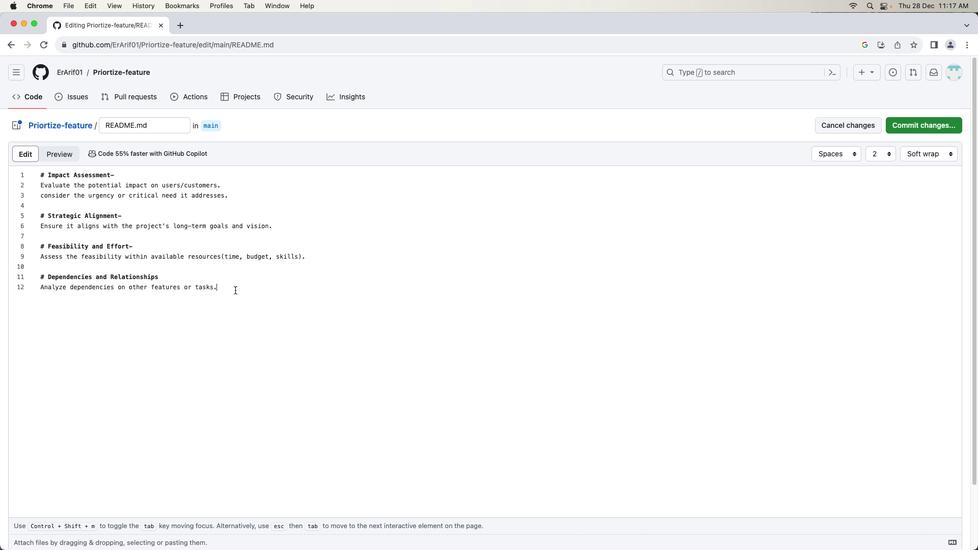 
Action: Mouse pressed left at (235, 289)
Screenshot: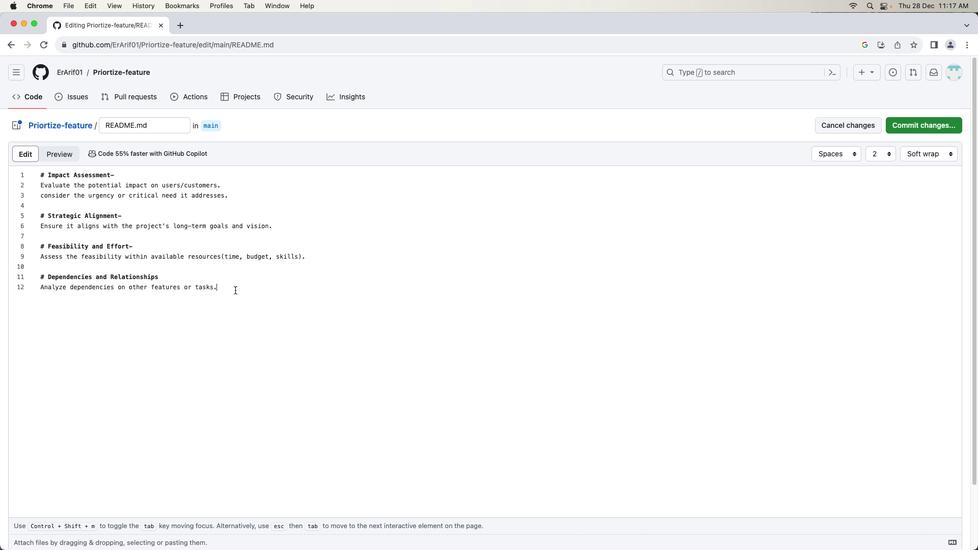 
Action: Mouse moved to (235, 290)
Screenshot: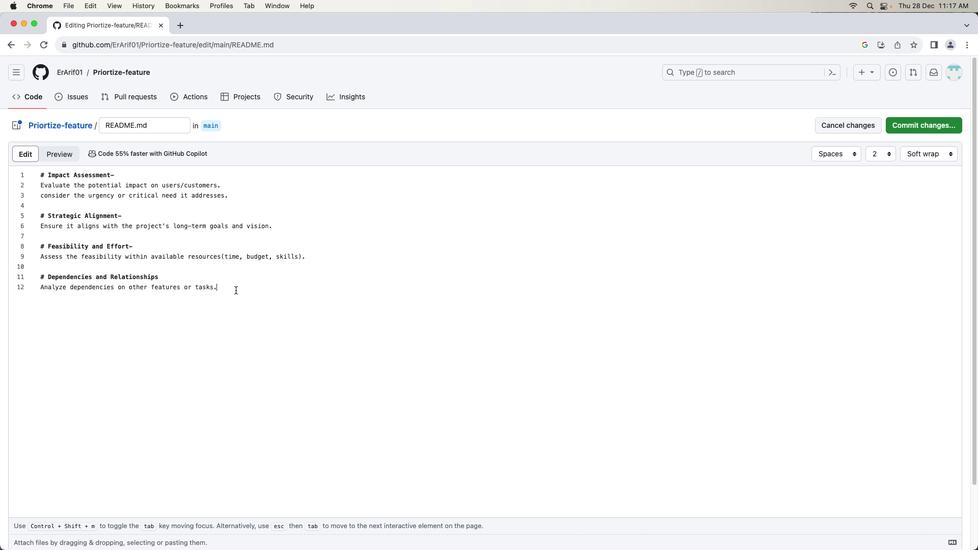 
Action: Key pressed Key.enterKey.enterKey.shift'#'Key.spaceKey.shift'P''r''i''o''r''i''t''i''z''a''t''i''o''n'Key.spaceKey.shift'M''e''t''h''o''d''s'Key.enterKey.shift'U''t''i''l''i''z''e'Key.space'f''r''a''m''e''w''o''r''k''s'Key.space'l''i''k''e'Key.spaceKey.shift'M''o'Key.shift'S'Key.shift'C''o''w'','Key.spaceKey.shift'E''i''s''e''n''h''o''w''e''r'Key.spaceKey.shift'M''a''t''r''i''x'','Key.space'o''r'Key.spaceKey.shift'W''e''i''g''h''t''e''d'Key.spaceKey.shift'S''c''o''r''i''n''g''.'
Screenshot: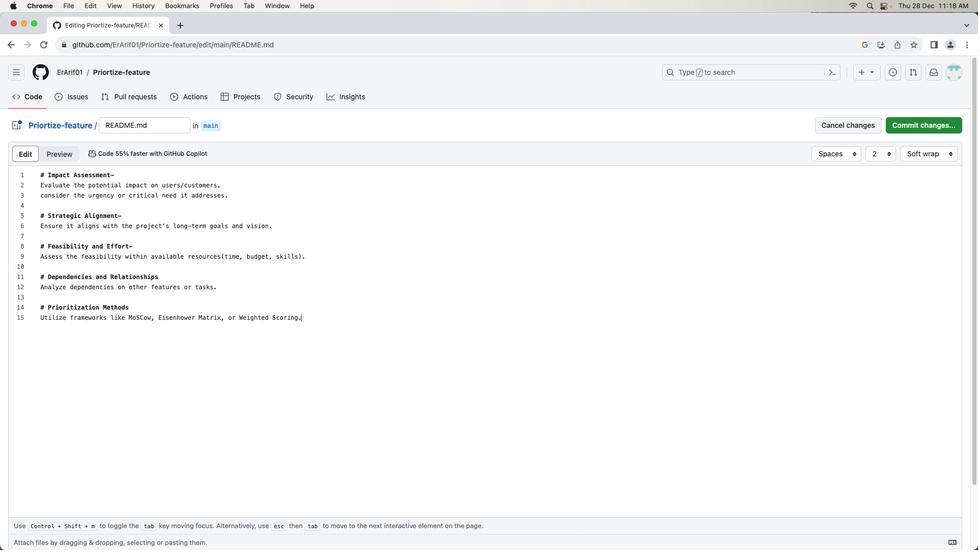 
Action: Mouse moved to (905, 125)
Screenshot: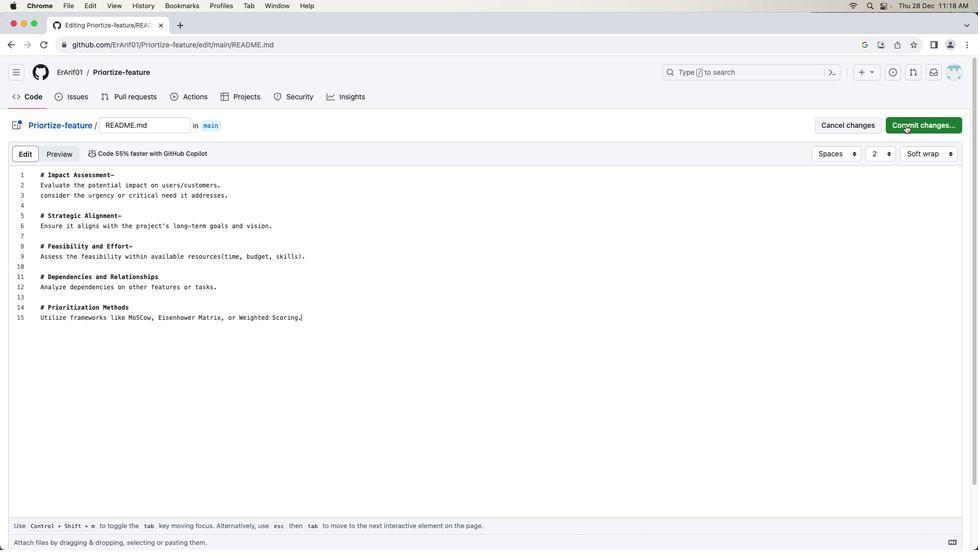 
Action: Mouse pressed left at (905, 125)
Screenshot: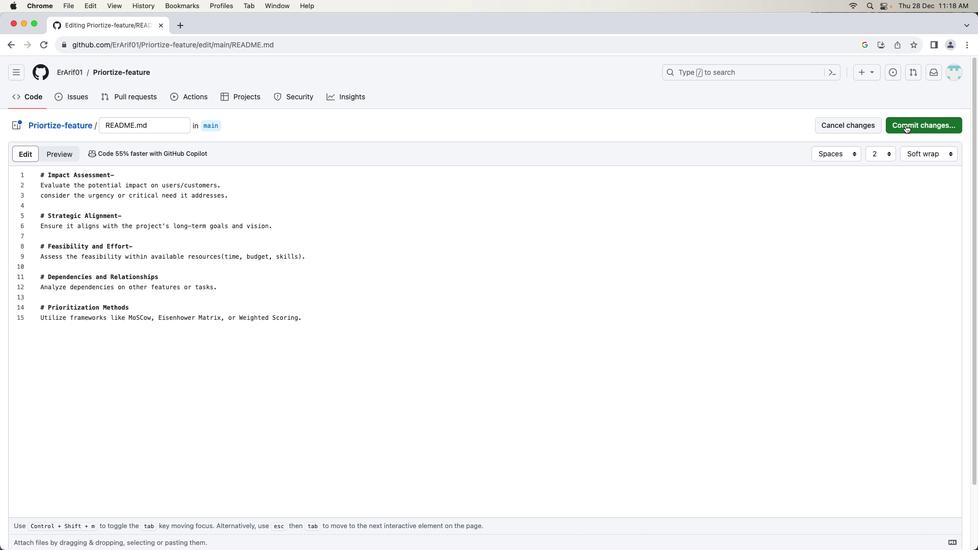
Action: Mouse moved to (577, 412)
Screenshot: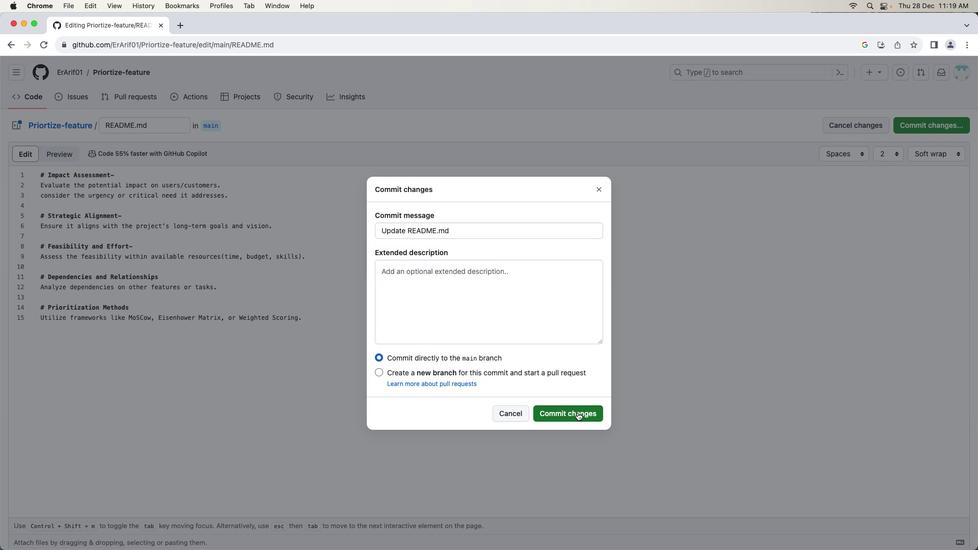 
Action: Mouse pressed left at (577, 412)
Screenshot: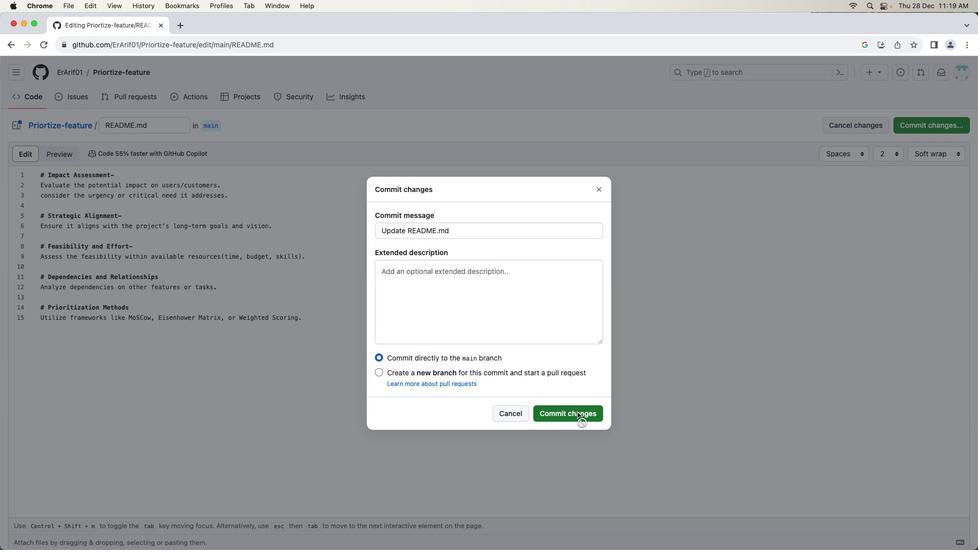 
Action: Mouse moved to (138, 100)
Screenshot: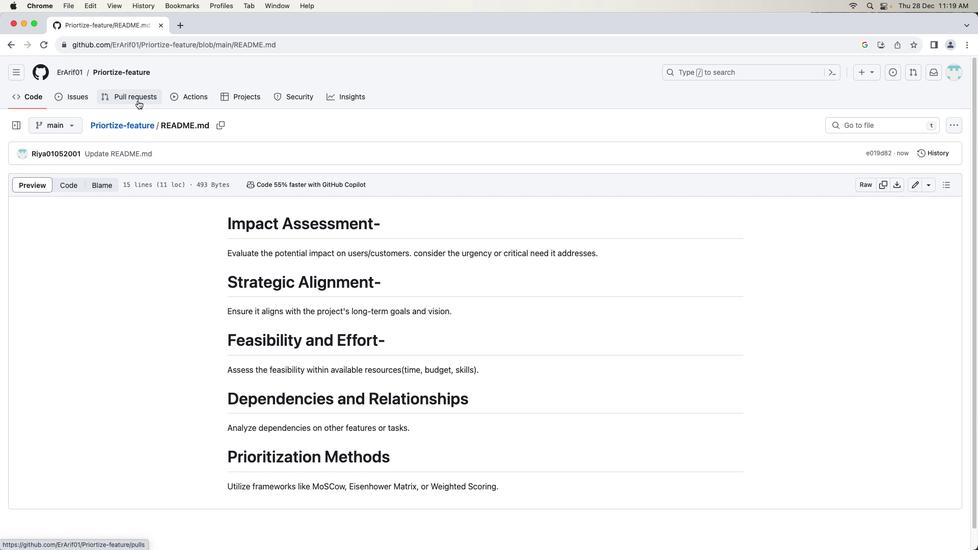 
Action: Mouse pressed left at (138, 100)
Screenshot: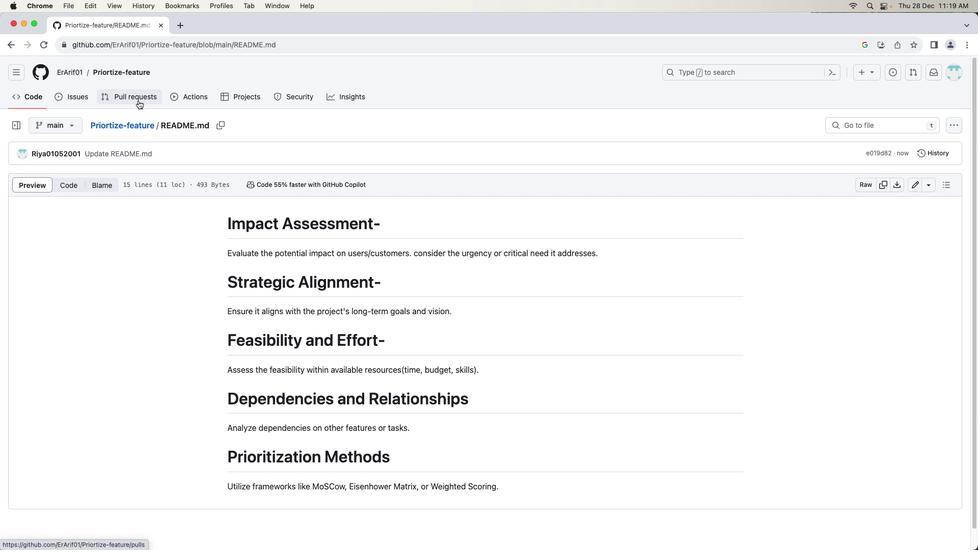
Action: Mouse moved to (627, 323)
Screenshot: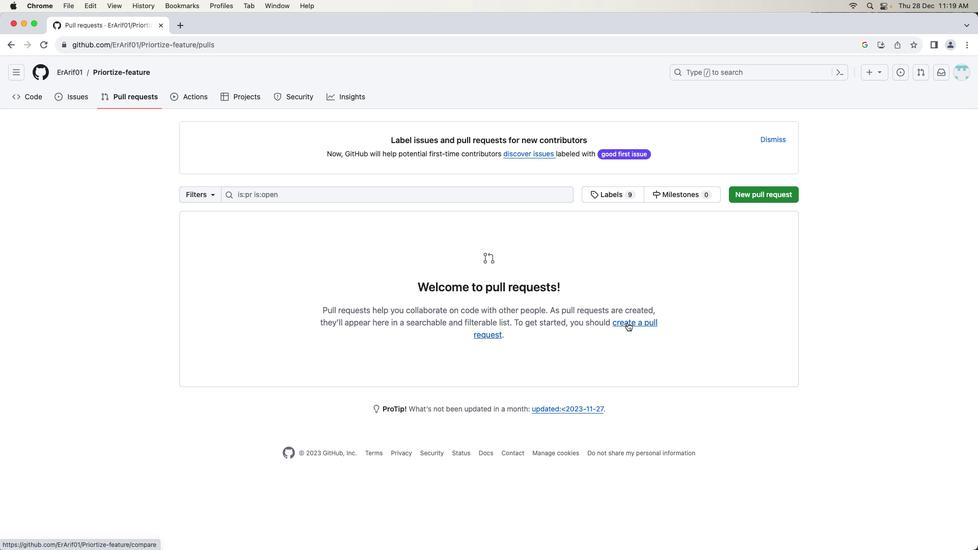 
Action: Mouse pressed left at (627, 323)
Screenshot: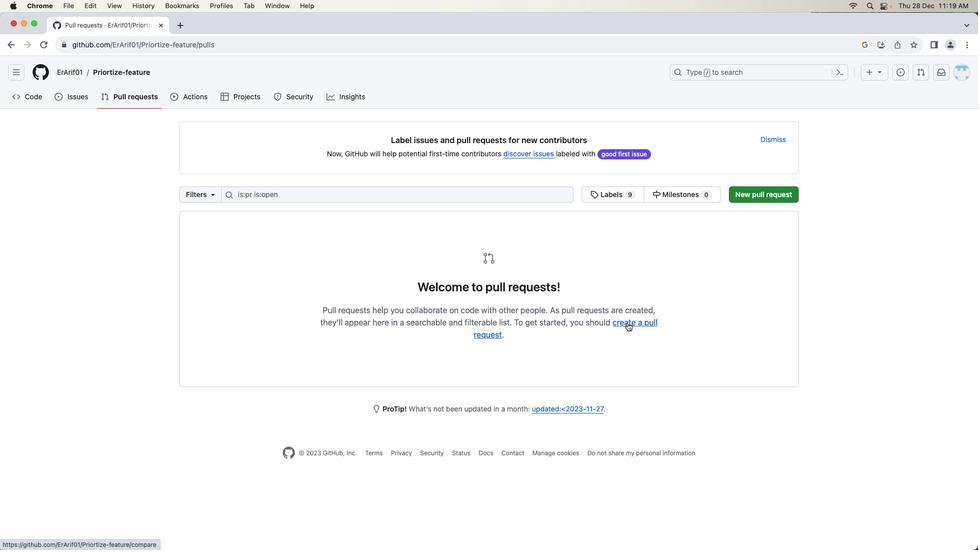 
Action: Mouse moved to (9, 49)
Screenshot: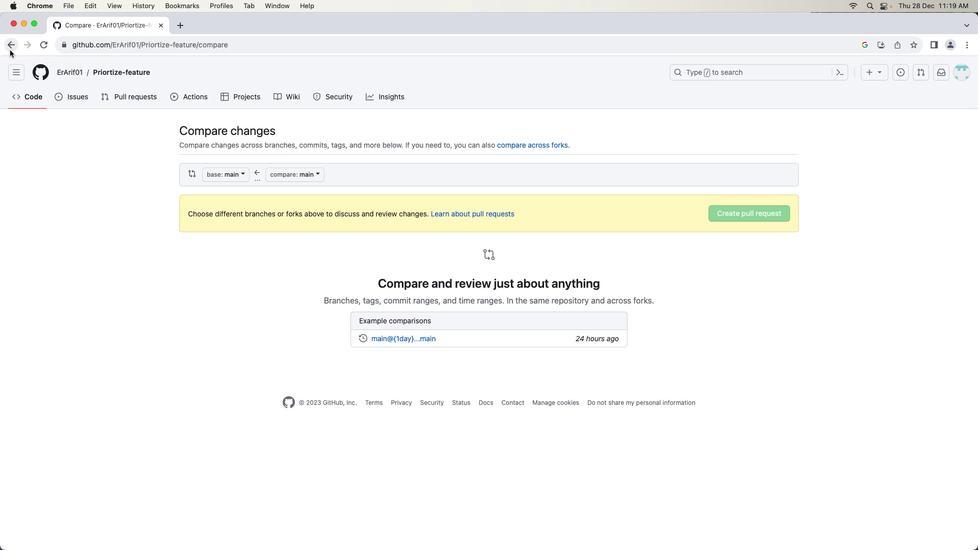 
Action: Mouse pressed left at (9, 49)
Screenshot: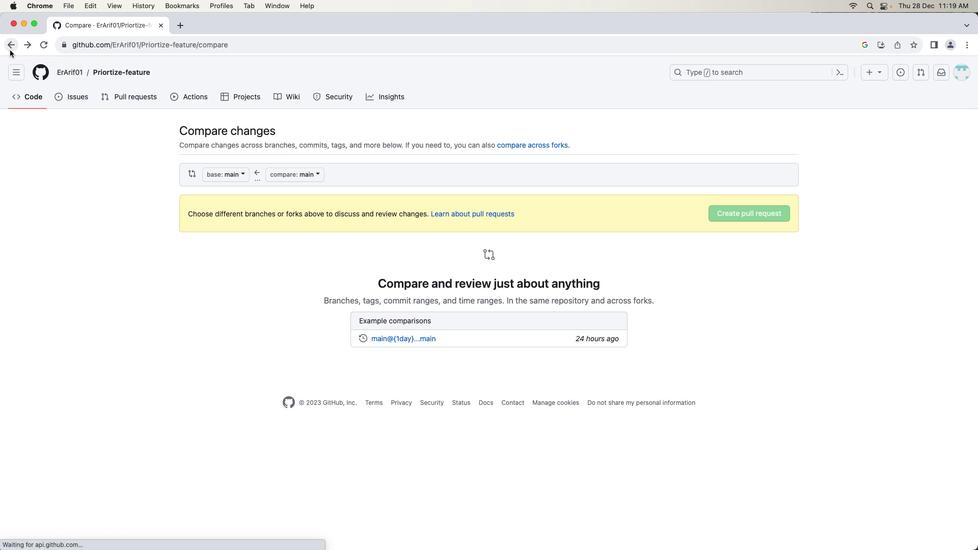 
Action: Mouse moved to (744, 195)
Screenshot: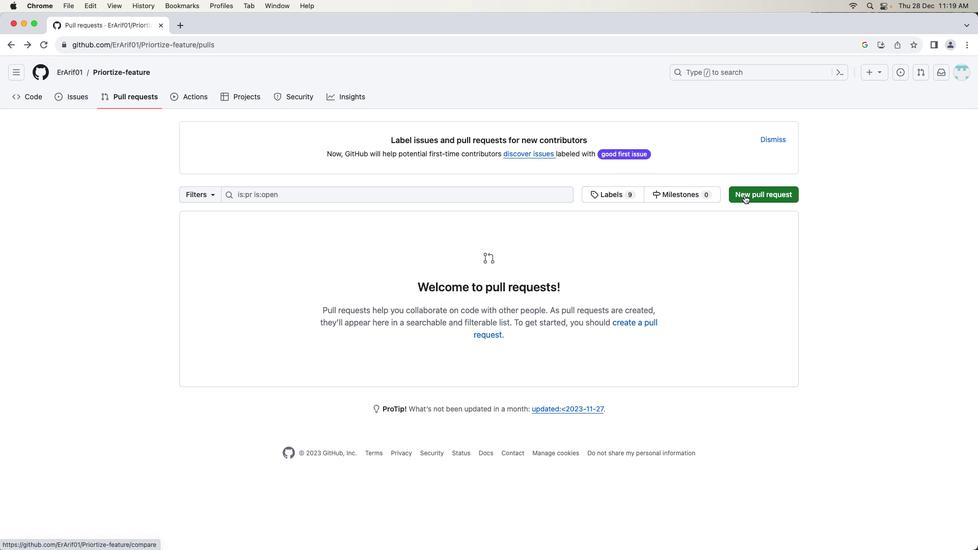 
Action: Mouse pressed left at (744, 195)
Screenshot: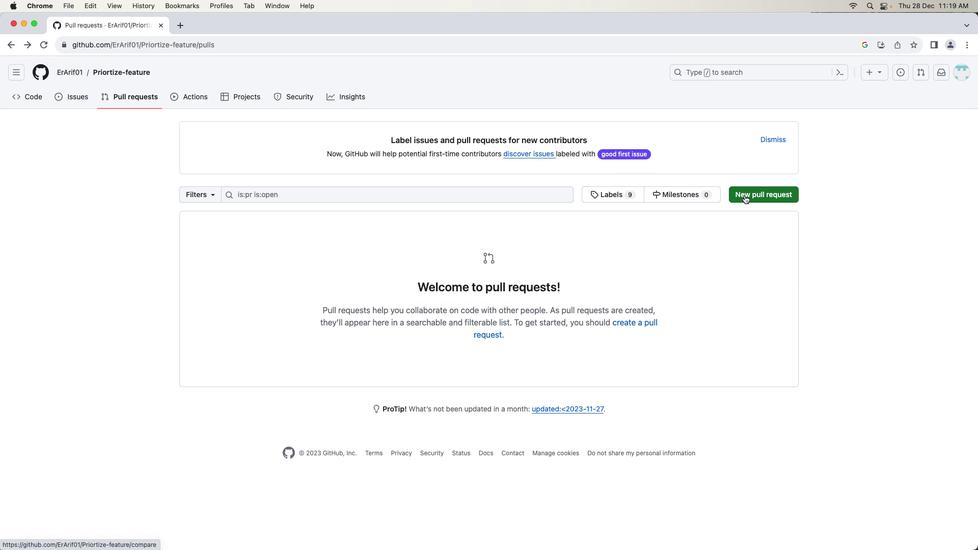 
Action: Mouse moved to (13, 43)
Screenshot: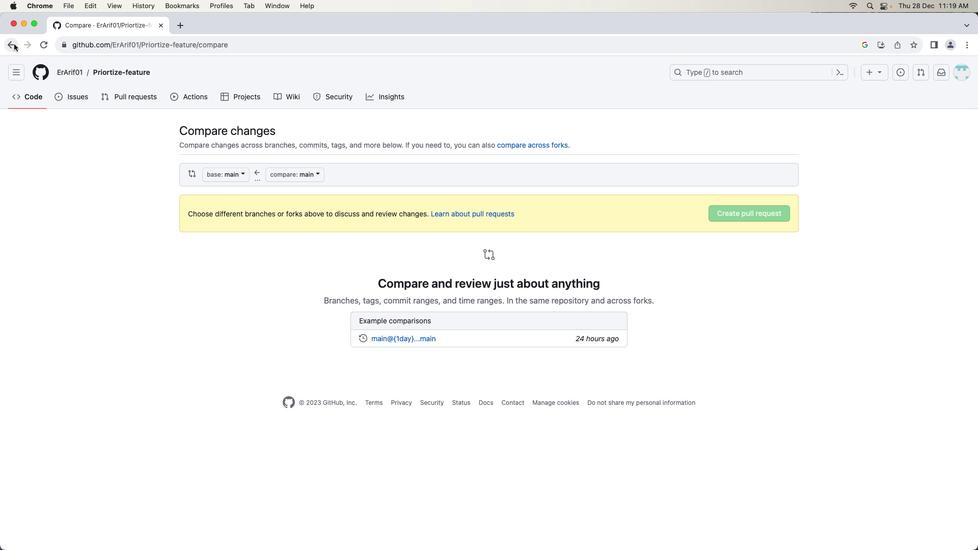 
Action: Mouse pressed left at (13, 43)
Screenshot: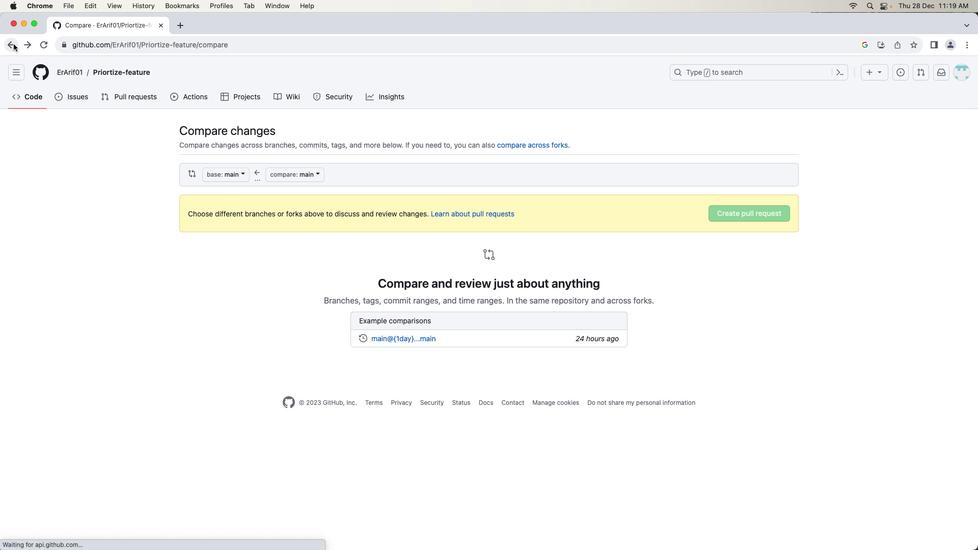 
Action: Mouse moved to (694, 310)
Screenshot: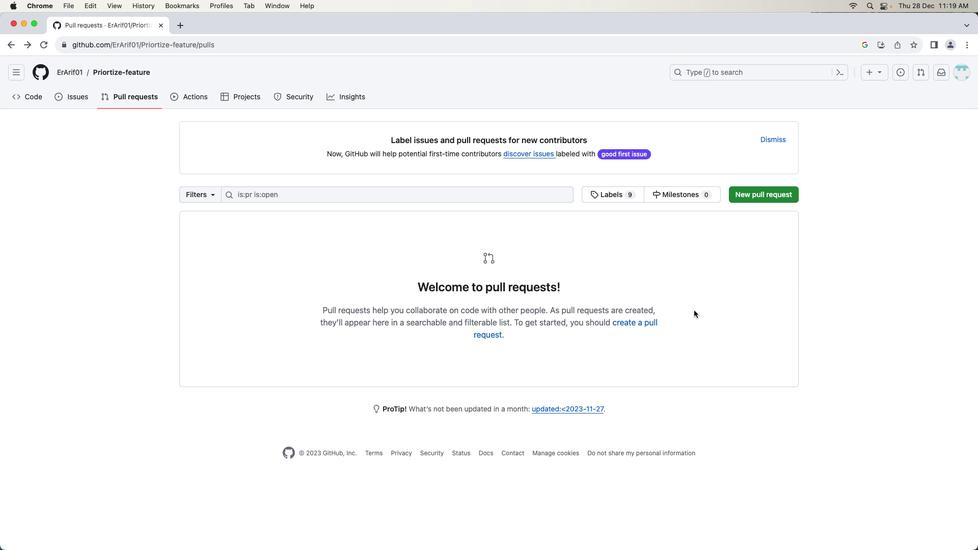 
Action: Mouse scrolled (694, 310) with delta (0, 0)
Screenshot: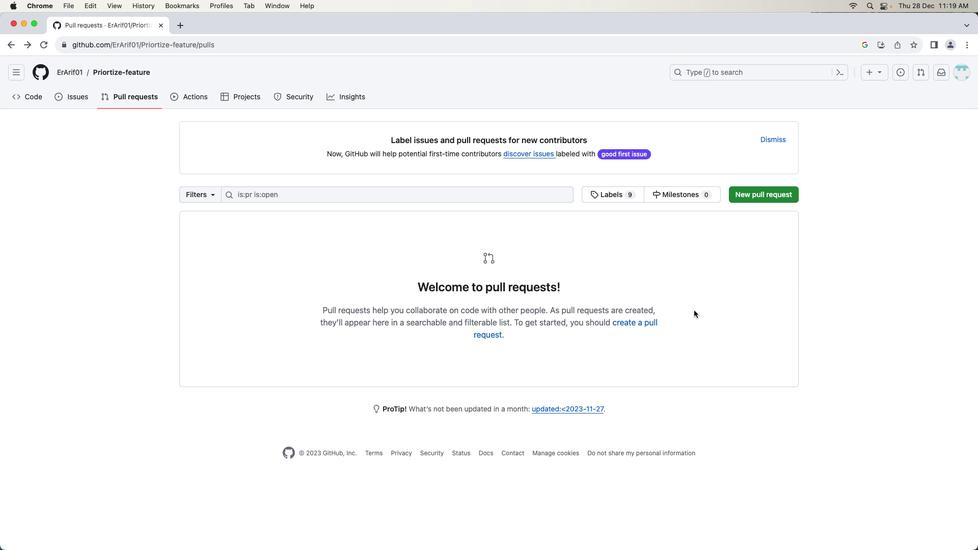 
Action: Mouse scrolled (694, 310) with delta (0, 0)
Screenshot: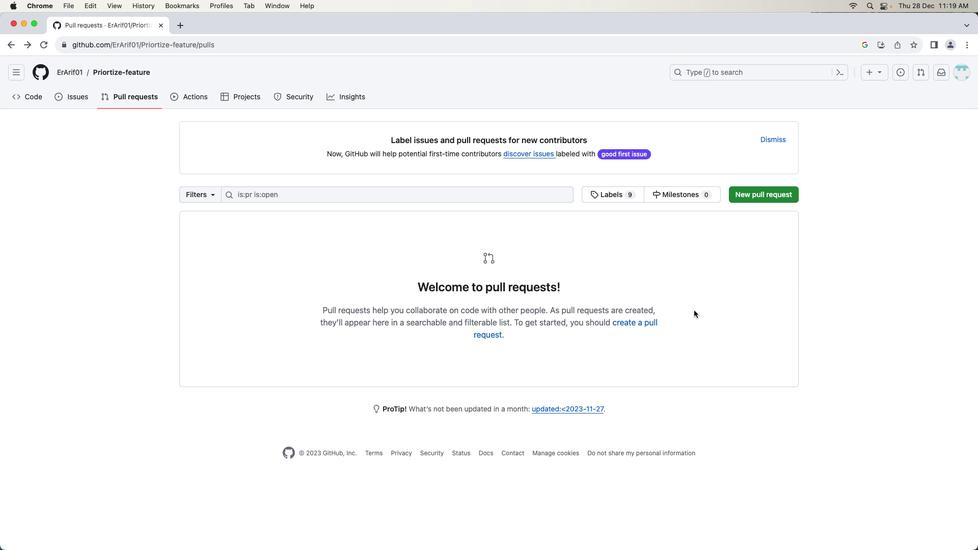 
Action: Mouse scrolled (694, 310) with delta (0, 0)
Screenshot: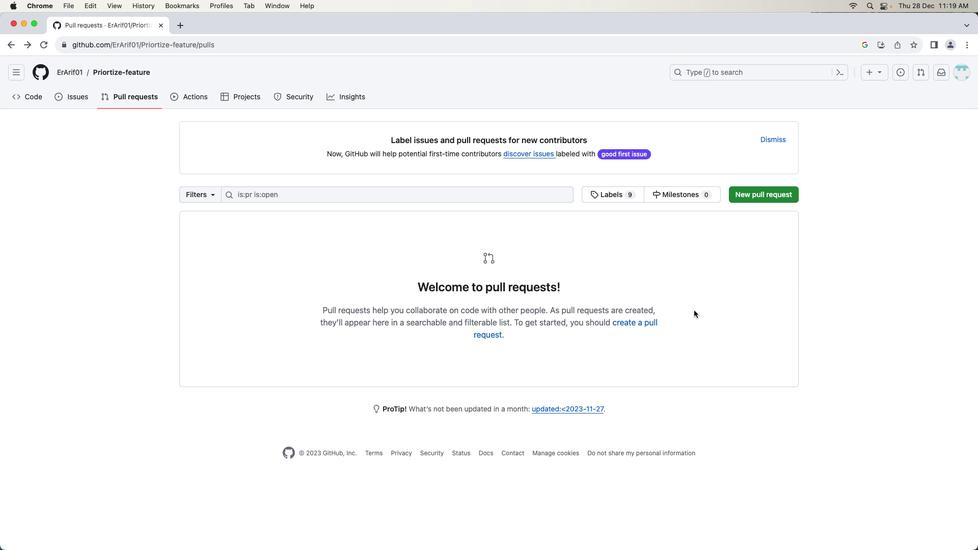
Action: Mouse moved to (765, 197)
Screenshot: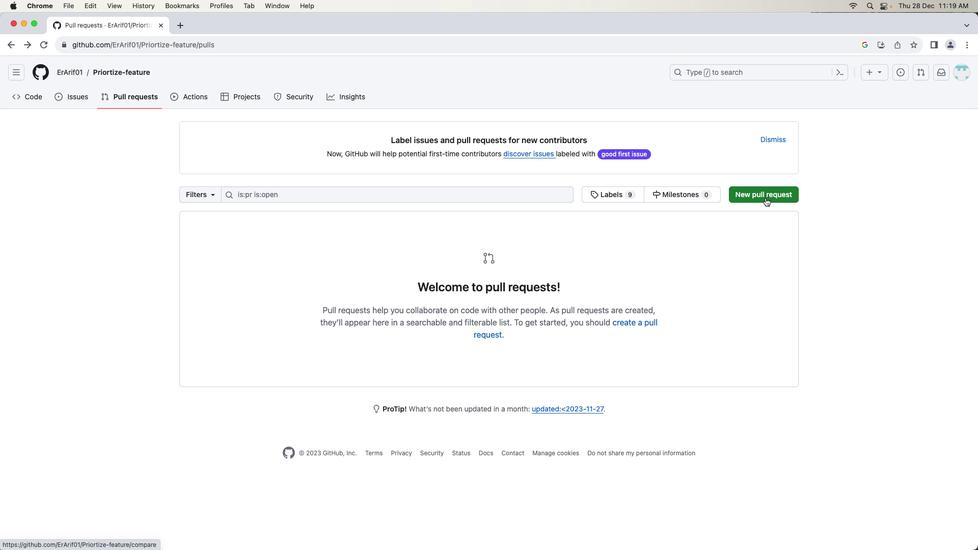 
Action: Mouse pressed left at (765, 197)
Screenshot: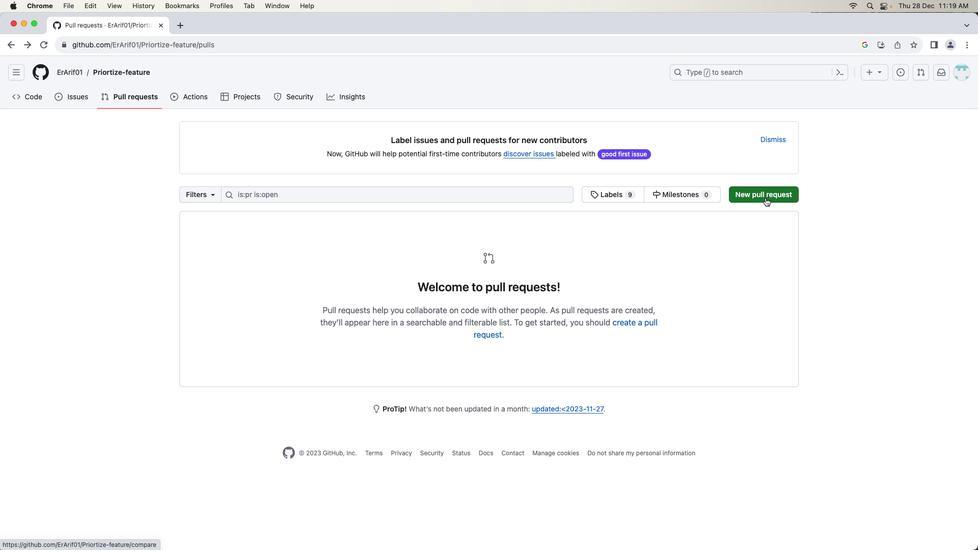 
Action: Mouse moved to (239, 171)
Screenshot: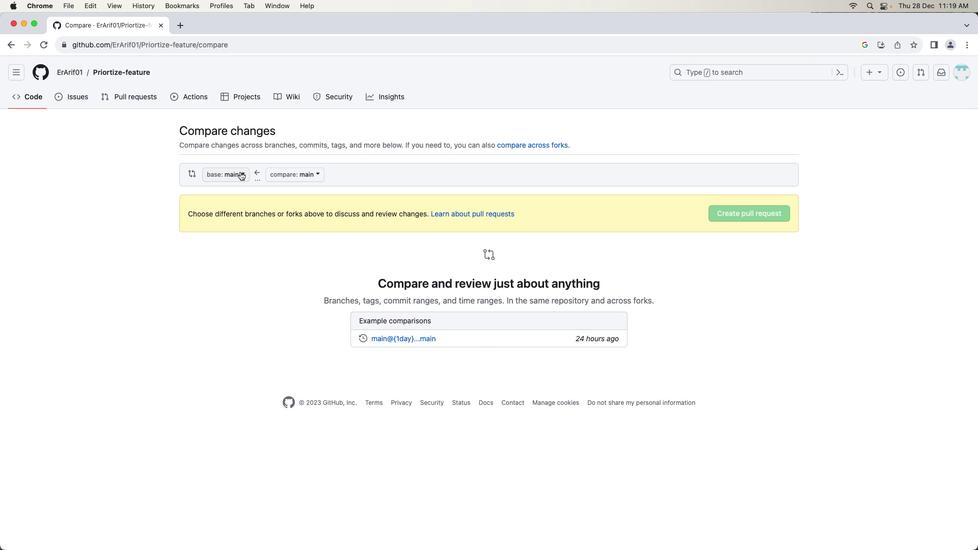 
Action: Mouse pressed left at (239, 171)
Screenshot: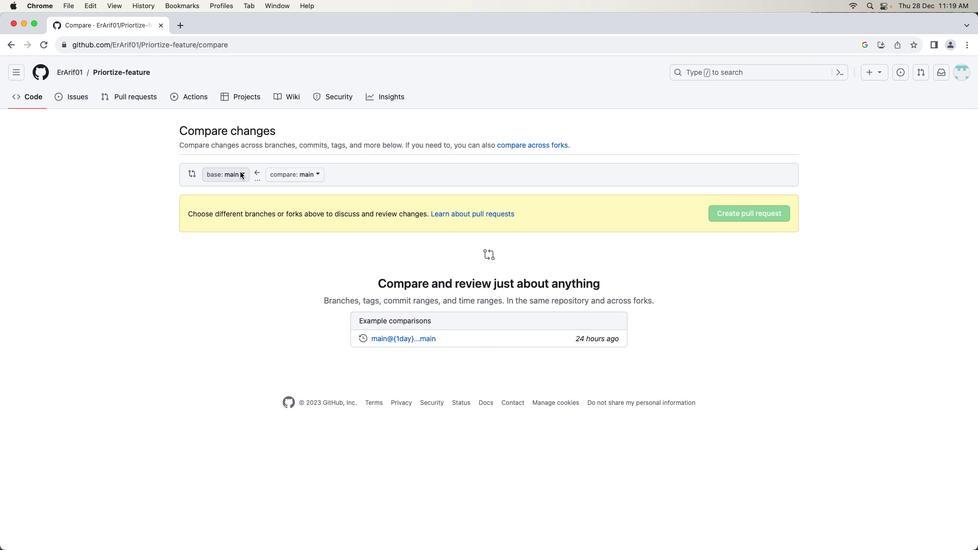 
Action: Mouse moved to (238, 252)
Screenshot: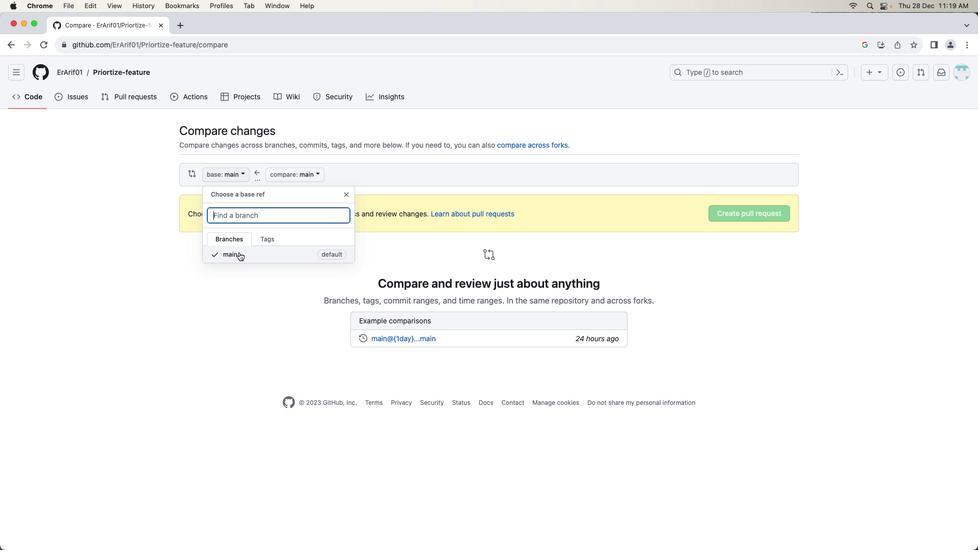 
Action: Mouse pressed left at (238, 252)
Screenshot: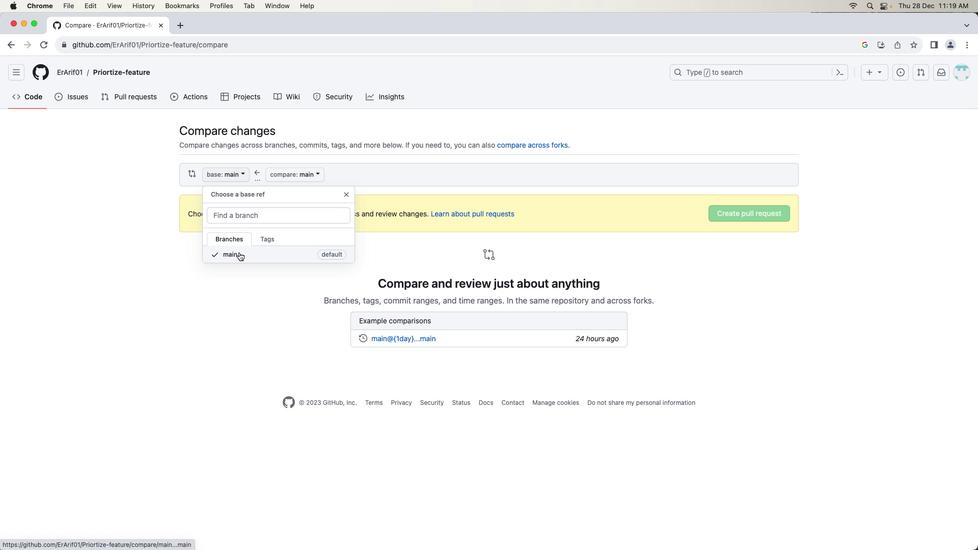 
Action: Mouse moved to (9, 48)
Screenshot: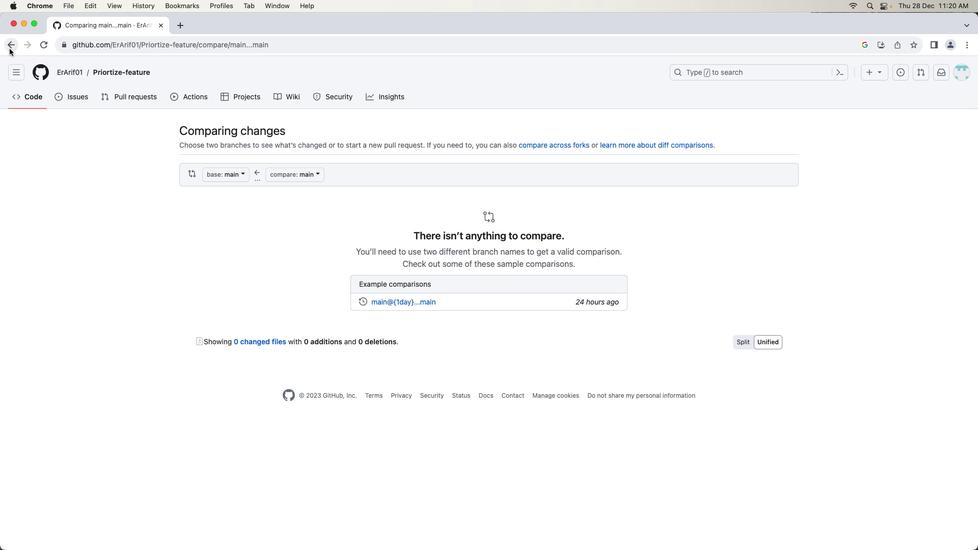 
Action: Mouse pressed left at (9, 48)
Screenshot: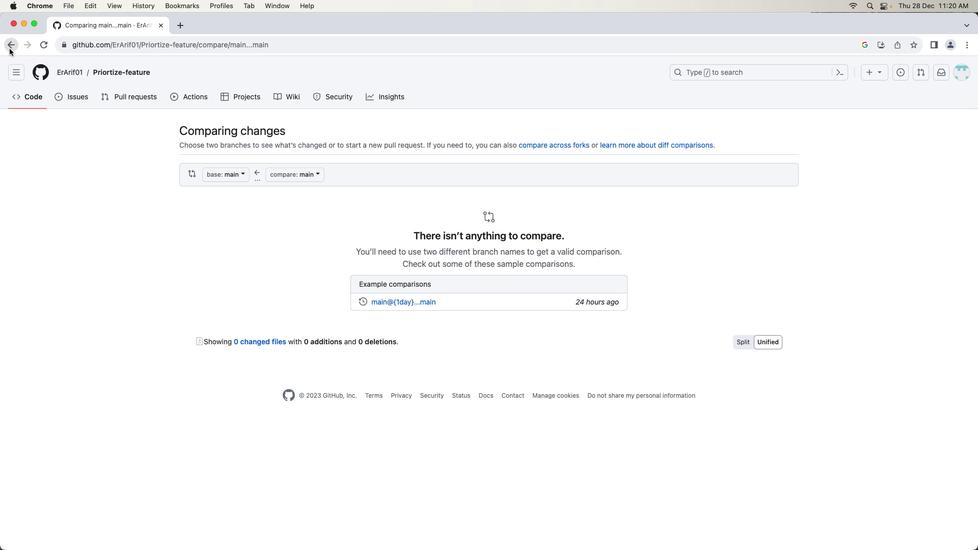 
Action: Mouse moved to (345, 194)
Screenshot: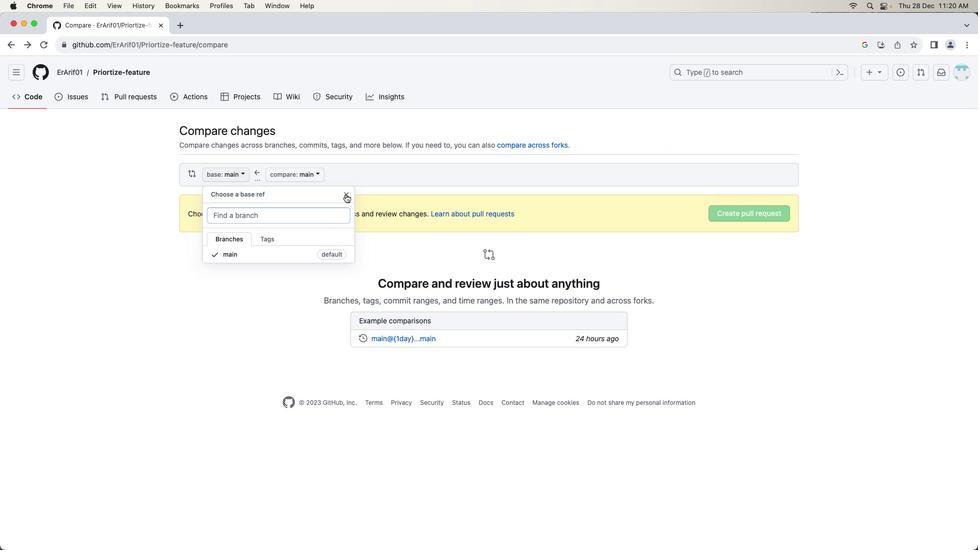 
Action: Mouse pressed left at (345, 194)
Screenshot: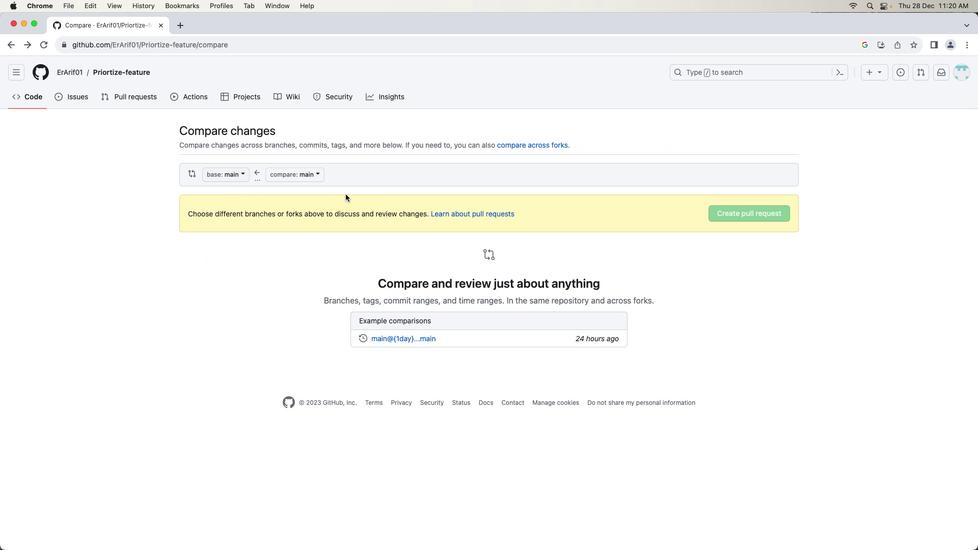 
Action: Mouse moved to (116, 73)
Screenshot: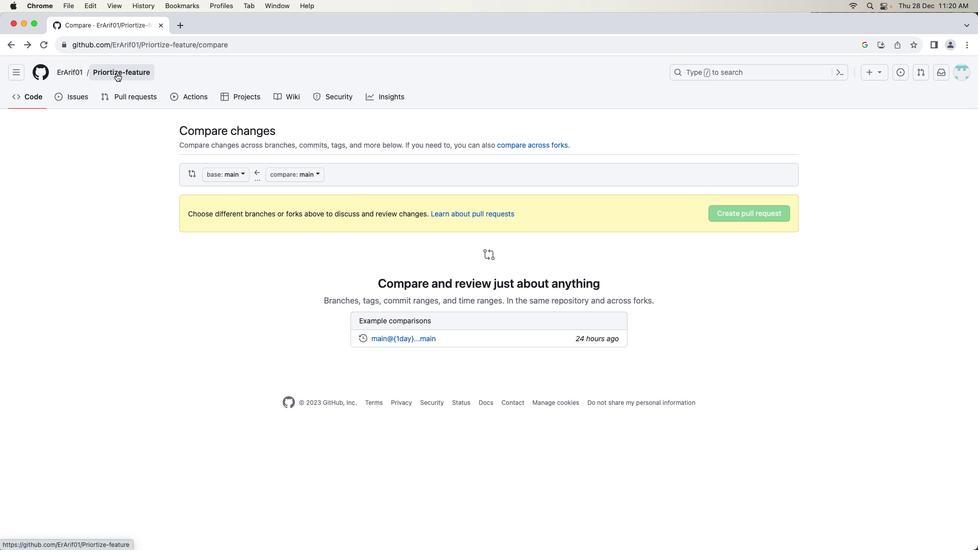 
Action: Mouse pressed left at (116, 73)
Screenshot: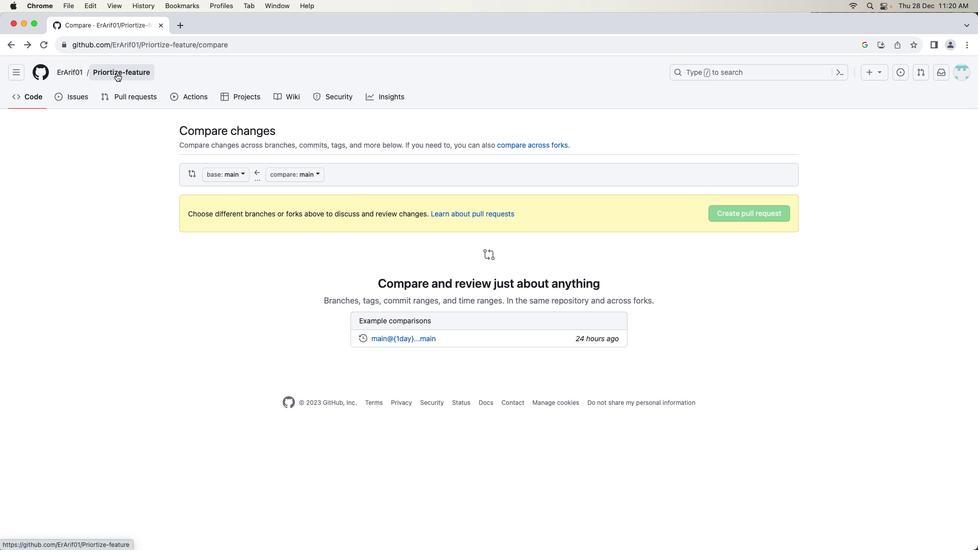 
Action: Mouse moved to (529, 253)
Screenshot: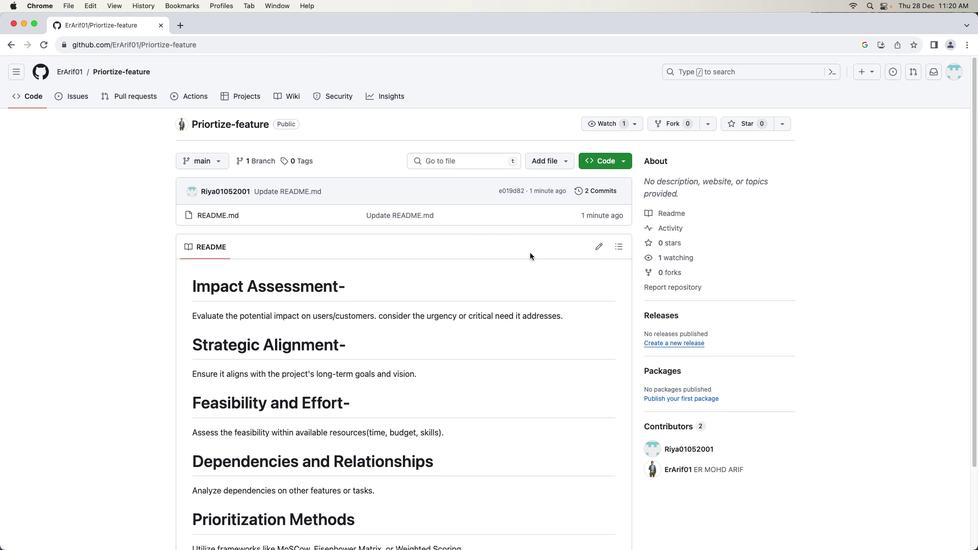 
Action: Mouse scrolled (529, 253) with delta (0, 0)
Screenshot: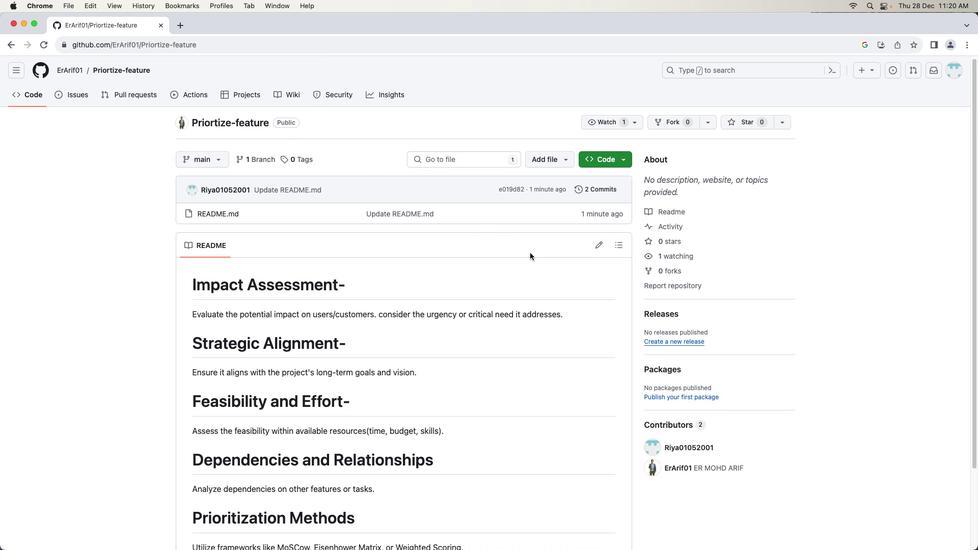 
Action: Mouse moved to (530, 253)
Screenshot: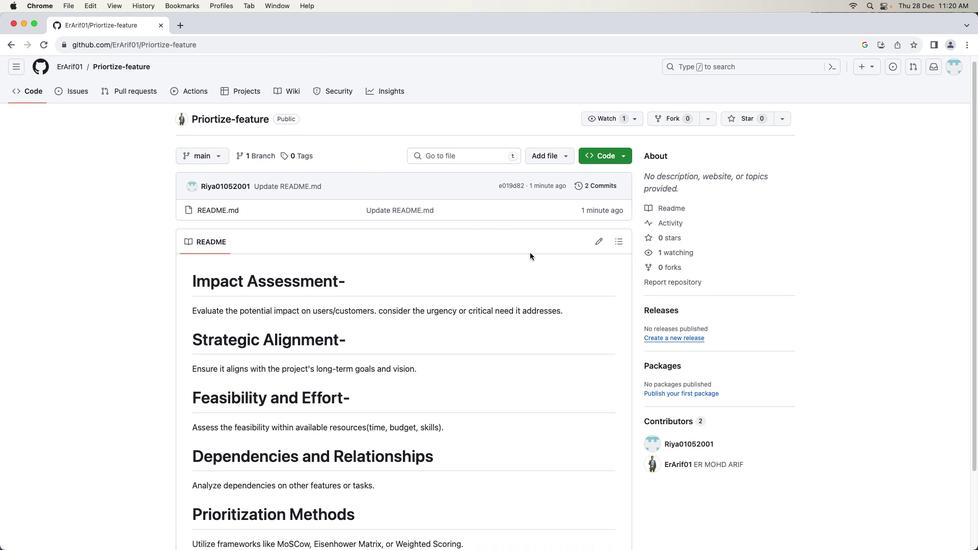 
Action: Mouse scrolled (530, 253) with delta (0, 0)
Screenshot: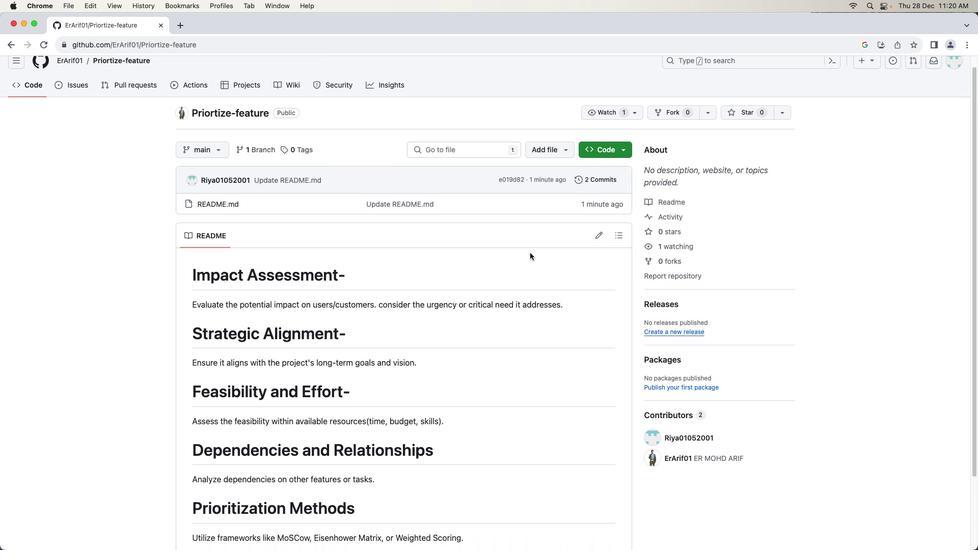 
Action: Mouse moved to (530, 252)
Screenshot: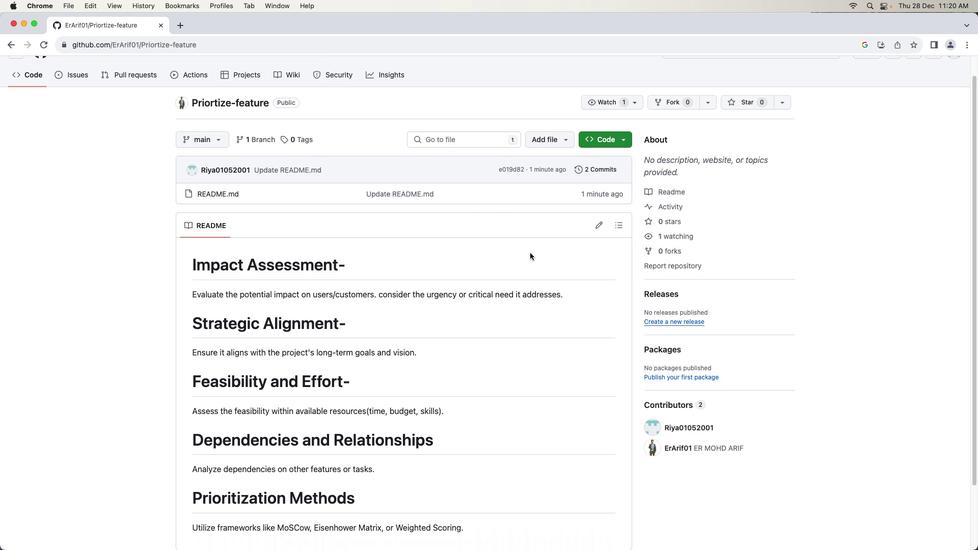 
Action: Mouse scrolled (530, 252) with delta (0, 0)
Screenshot: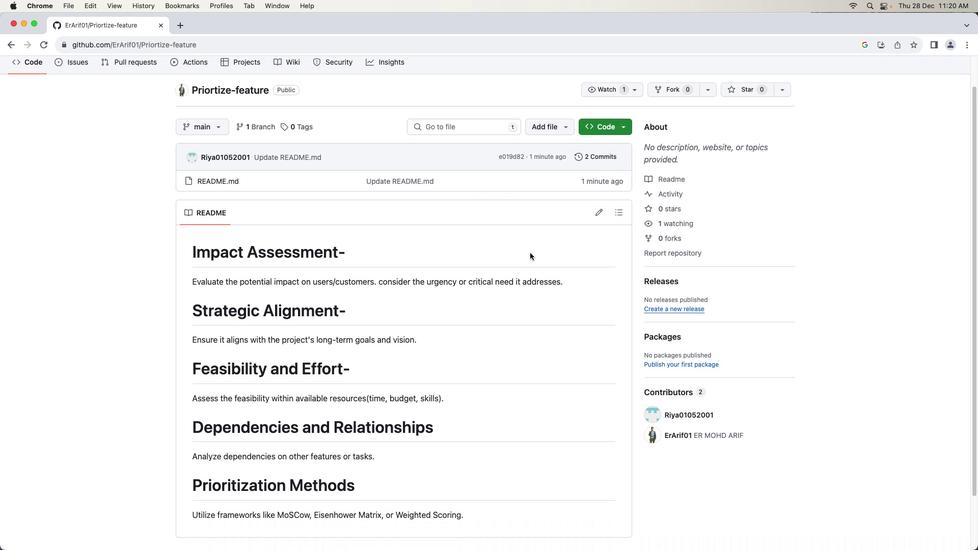 
Action: Mouse moved to (530, 252)
Screenshot: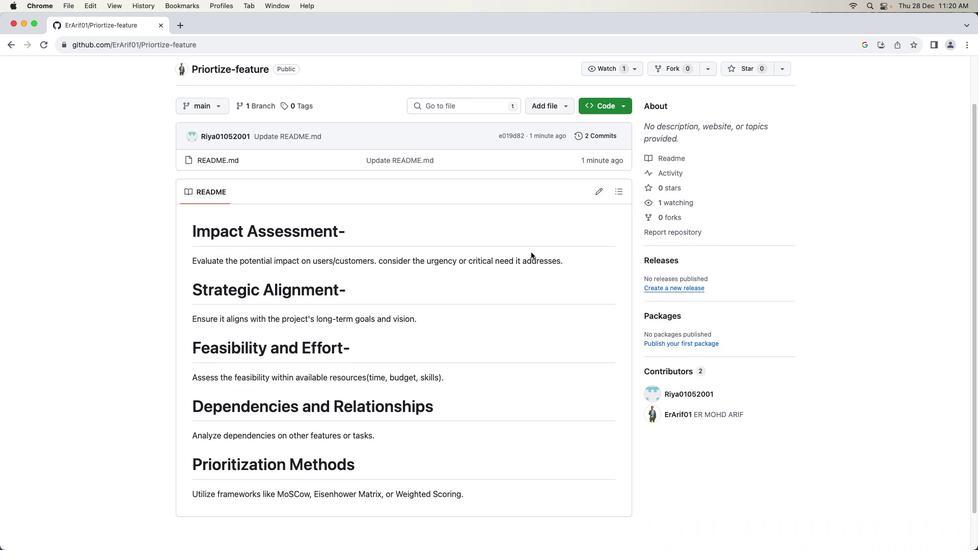 
Action: Mouse scrolled (530, 252) with delta (0, 0)
Screenshot: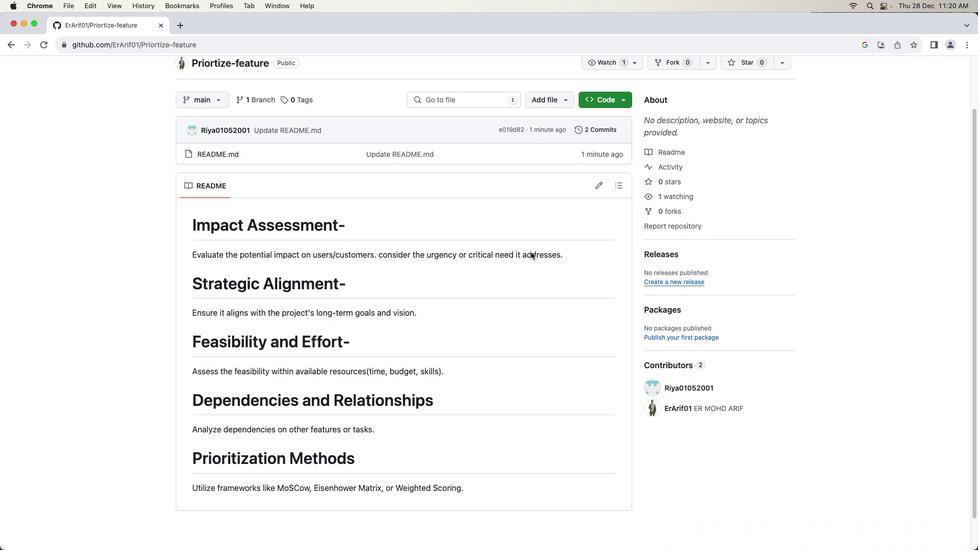
Action: Mouse scrolled (530, 252) with delta (0, 0)
Screenshot: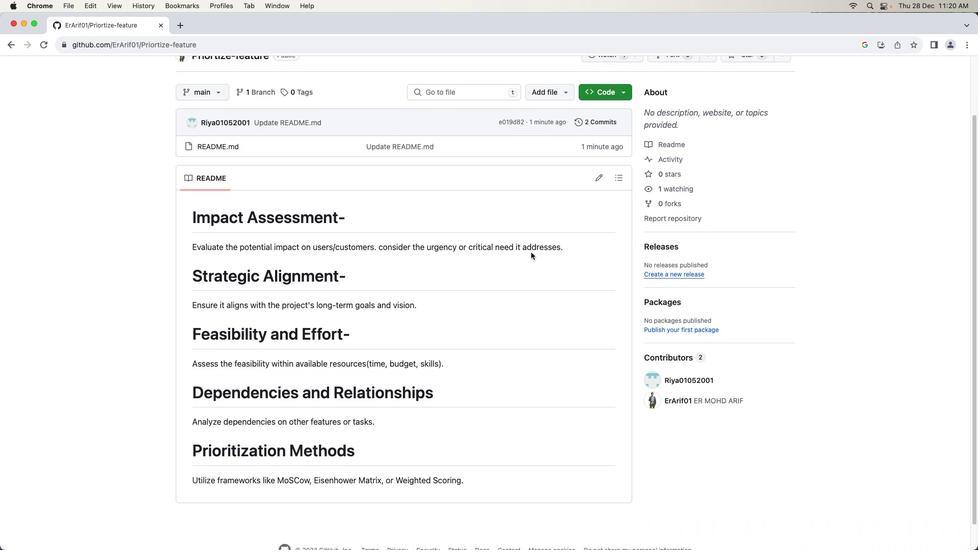 
Action: Mouse scrolled (530, 252) with delta (0, -1)
Screenshot: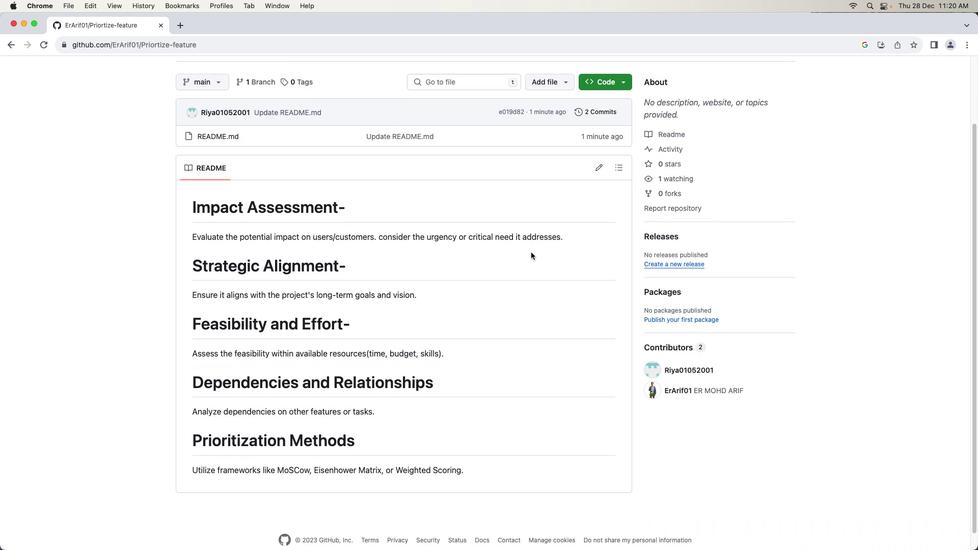
Action: Mouse scrolled (530, 252) with delta (0, -1)
Screenshot: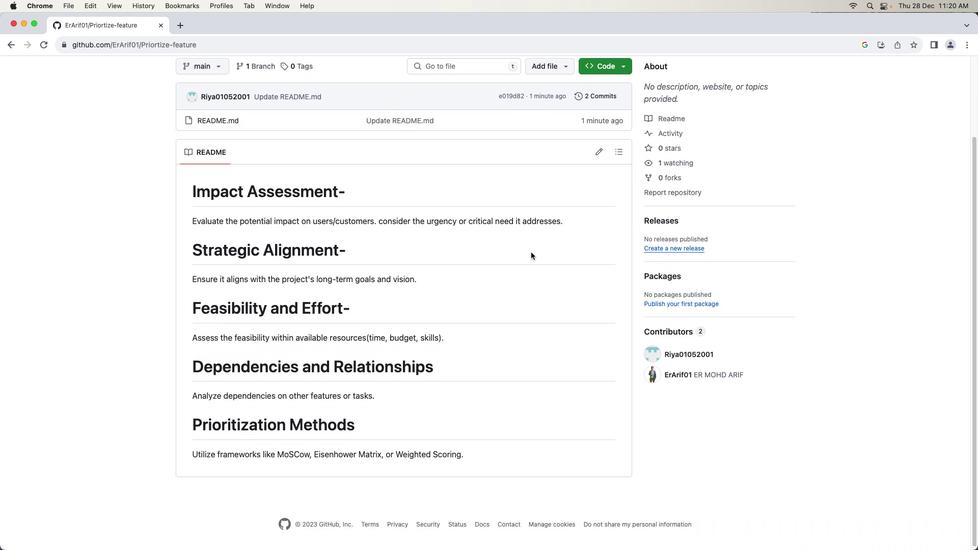 
Action: Mouse moved to (531, 252)
Screenshot: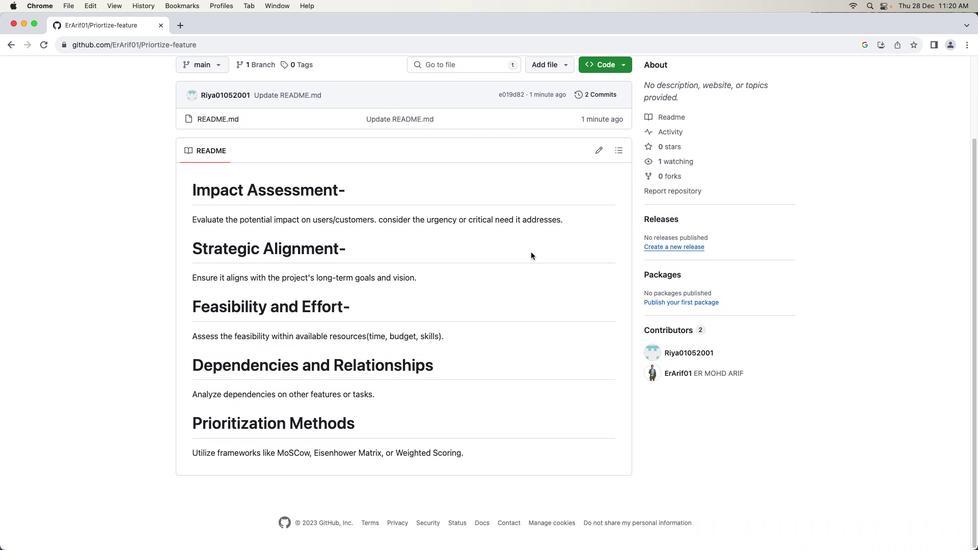 
Action: Mouse scrolled (531, 252) with delta (0, -2)
Screenshot: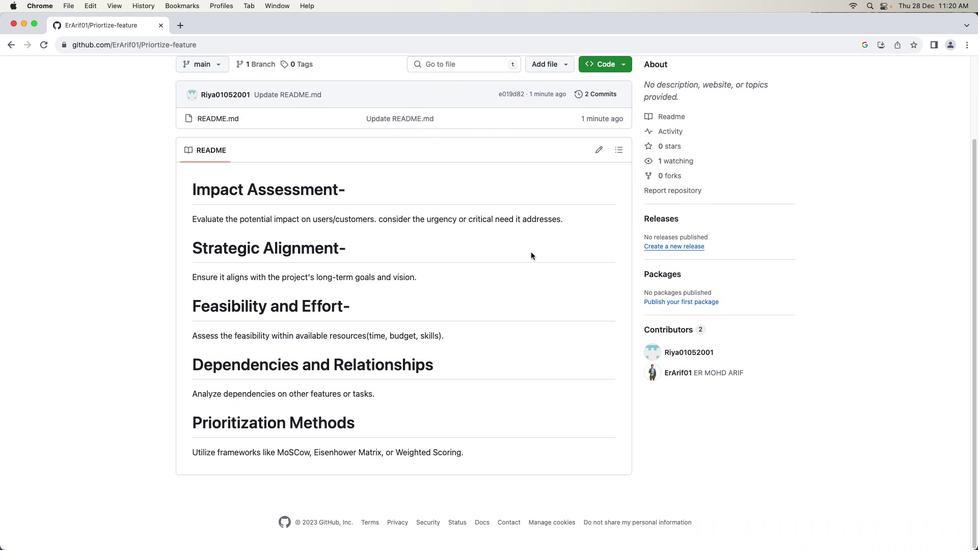 
Action: Mouse moved to (531, 252)
Screenshot: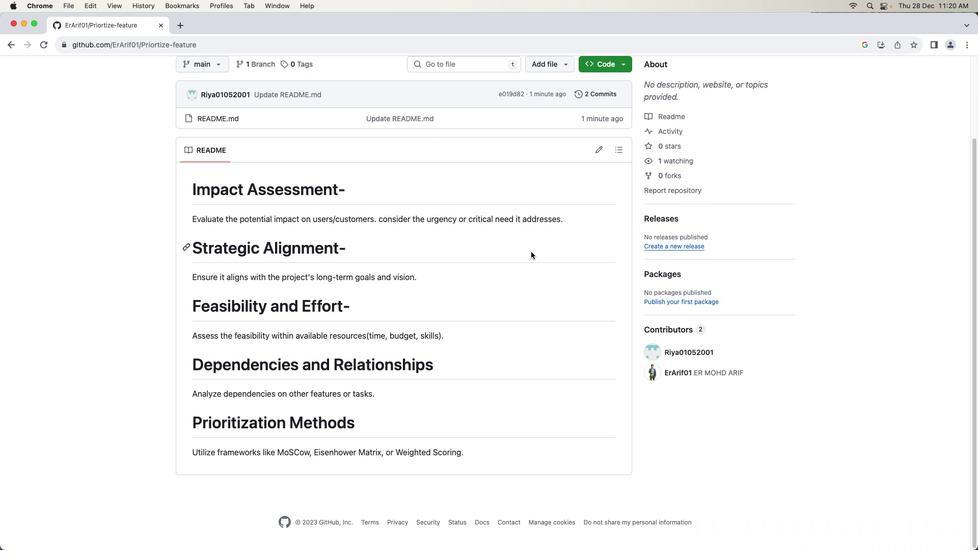 
Action: Mouse scrolled (531, 252) with delta (0, 0)
Screenshot: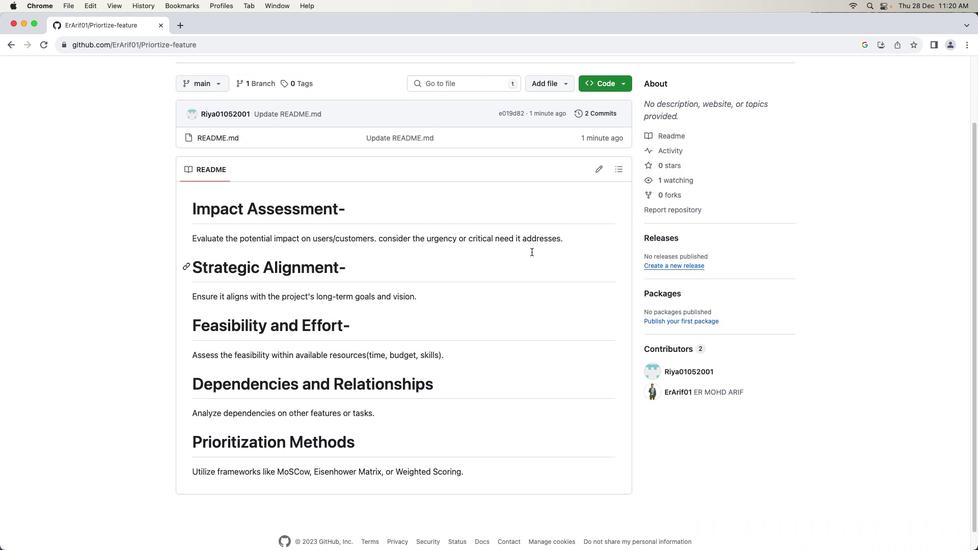 
Action: Mouse scrolled (531, 252) with delta (0, 0)
Screenshot: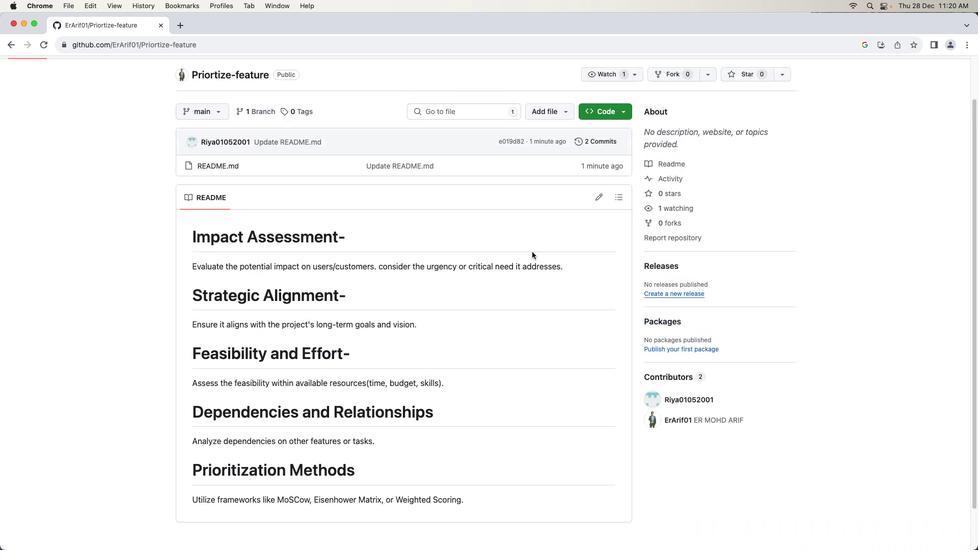 
Action: Mouse scrolled (531, 252) with delta (0, 1)
Screenshot: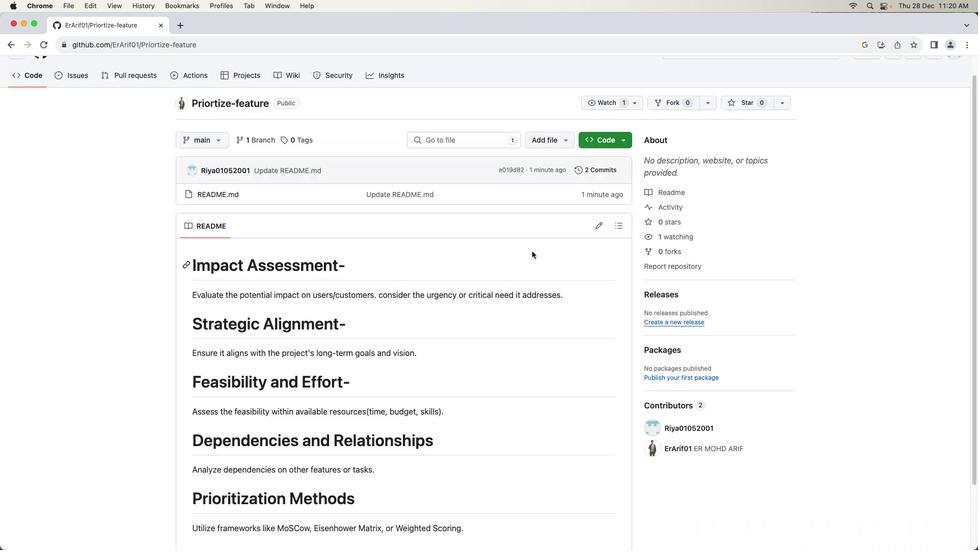 
Action: Mouse scrolled (531, 252) with delta (0, 2)
Screenshot: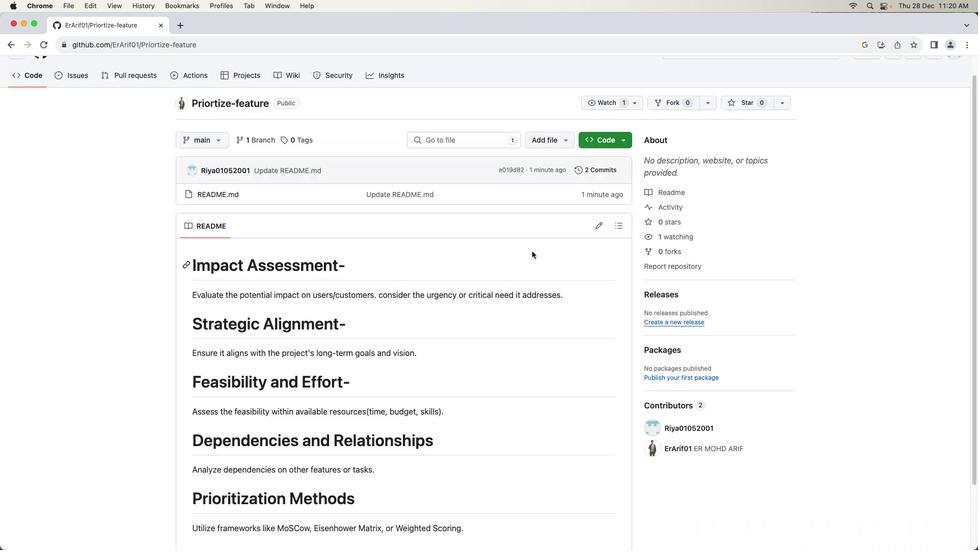 
Action: Mouse scrolled (531, 252) with delta (0, 3)
Screenshot: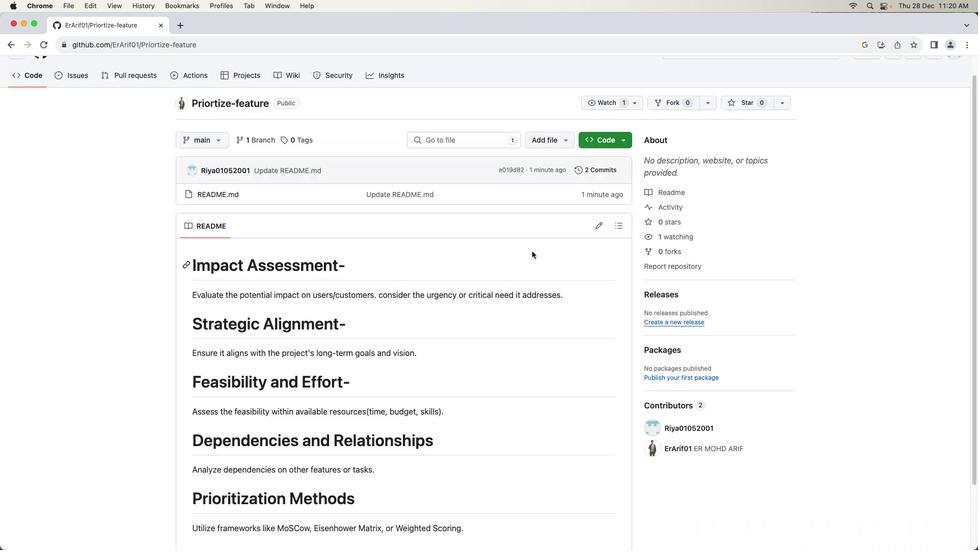 
Action: Mouse scrolled (531, 252) with delta (0, 3)
Screenshot: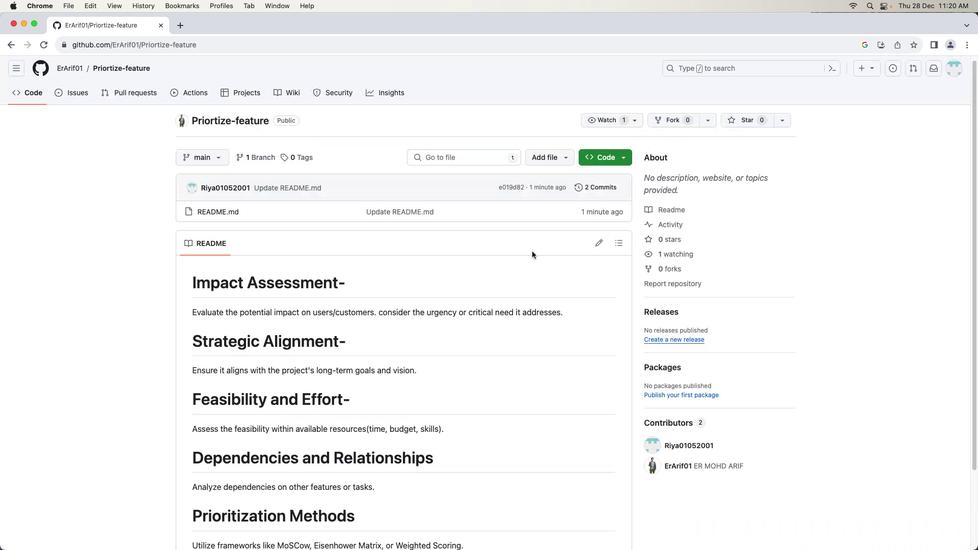 
Action: Mouse moved to (532, 251)
Screenshot: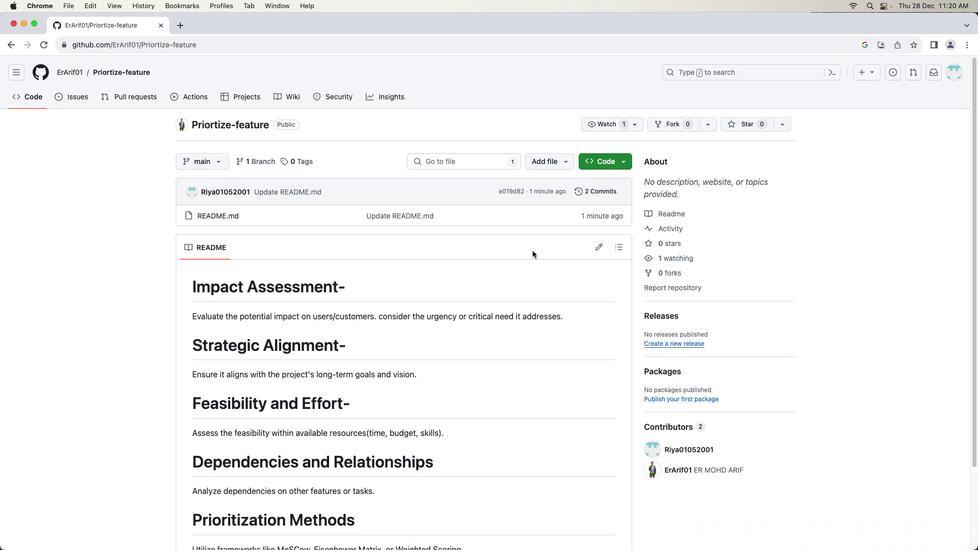 
Action: Mouse scrolled (532, 251) with delta (0, 0)
Screenshot: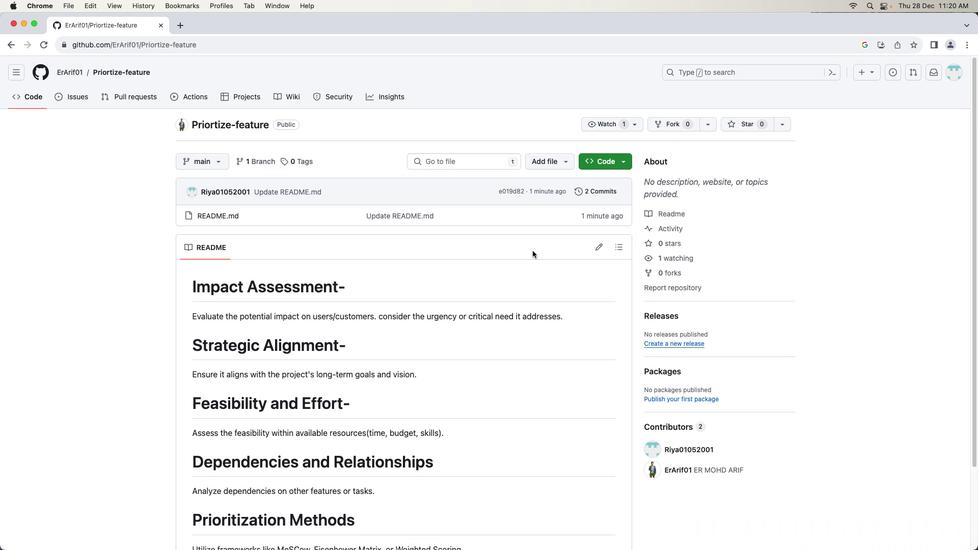 
Action: Mouse scrolled (532, 251) with delta (0, 0)
Screenshot: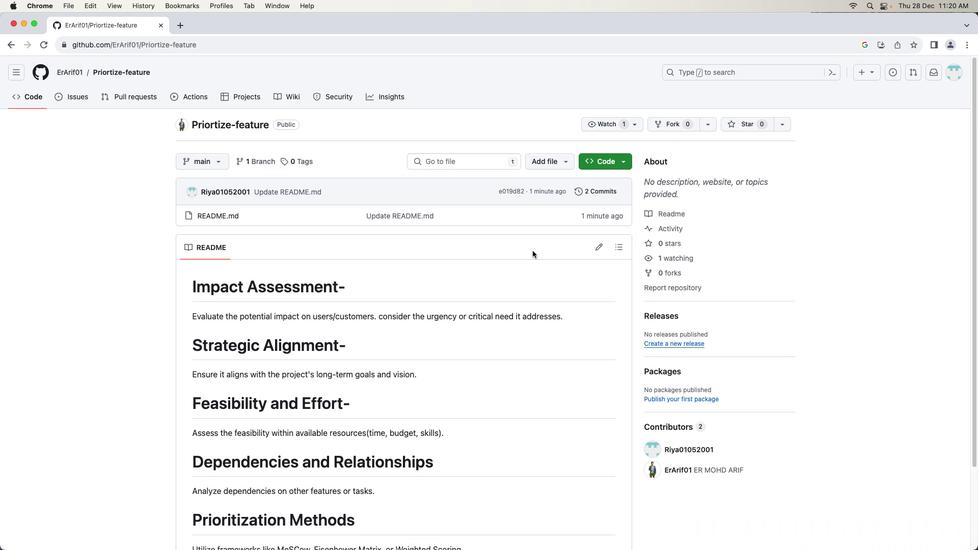 
Action: Mouse scrolled (532, 251) with delta (0, 1)
Screenshot: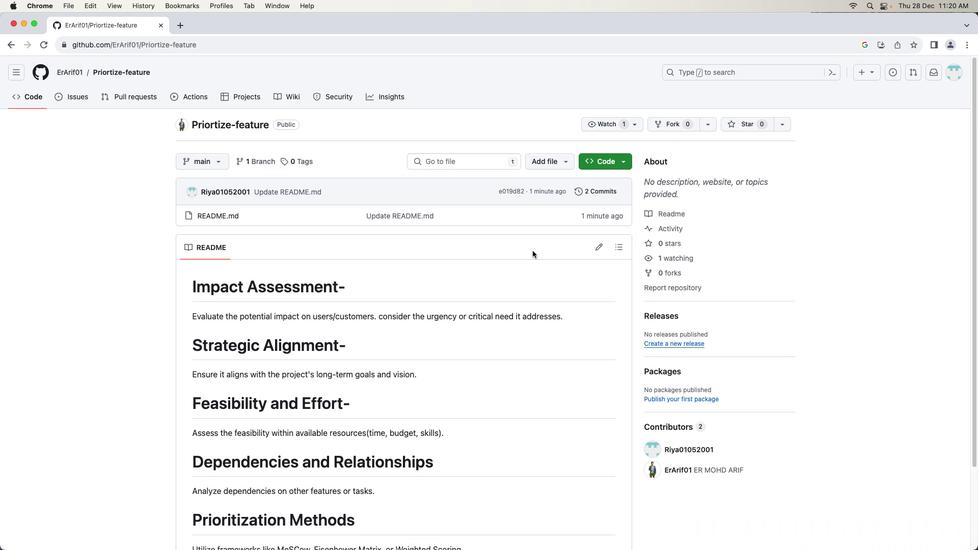 
Action: Mouse scrolled (532, 251) with delta (0, 2)
Screenshot: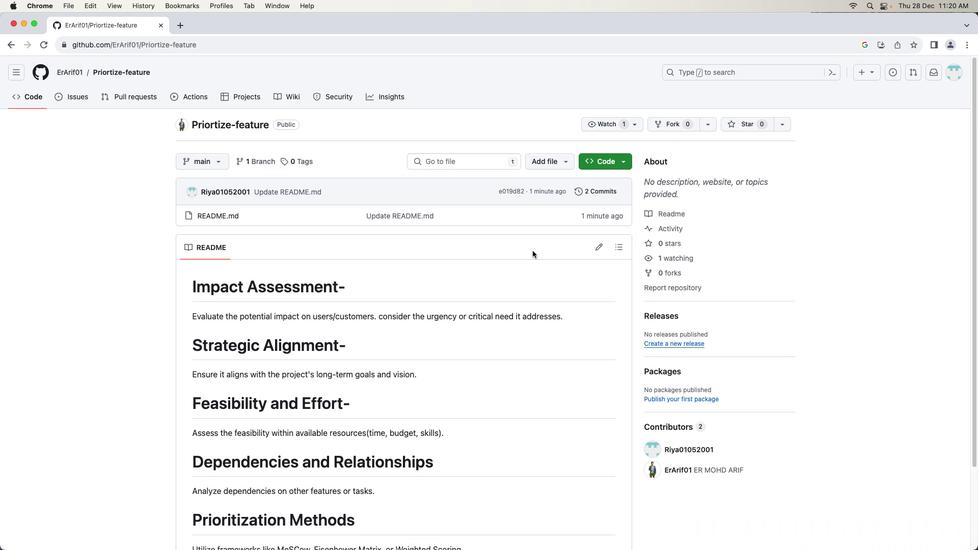 
Action: Mouse scrolled (532, 251) with delta (0, 2)
Screenshot: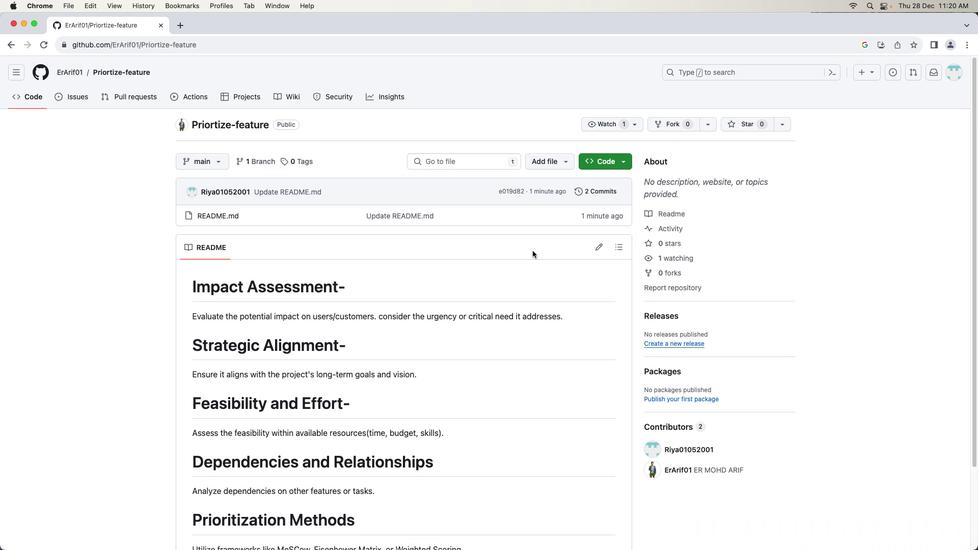 
Action: Mouse moved to (137, 93)
Screenshot: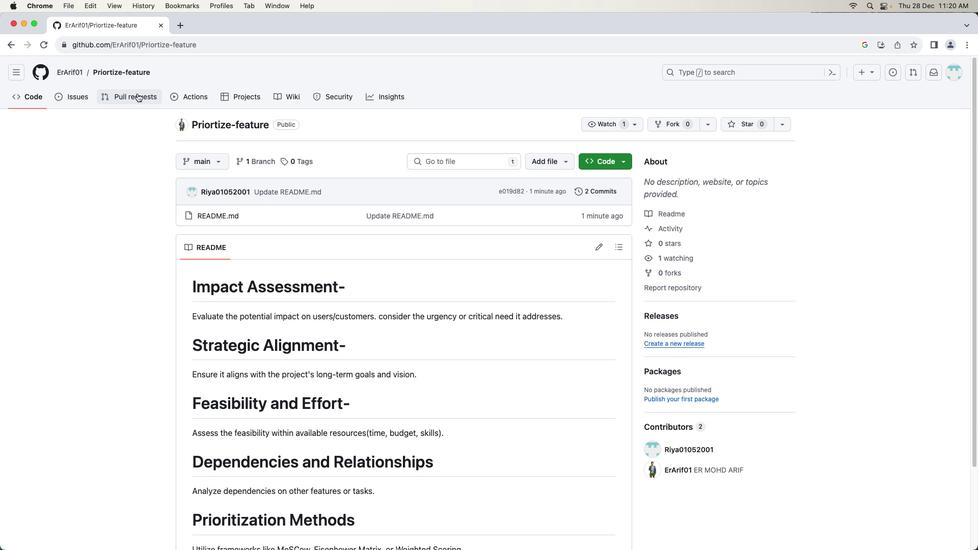 
Action: Mouse pressed left at (137, 93)
Screenshot: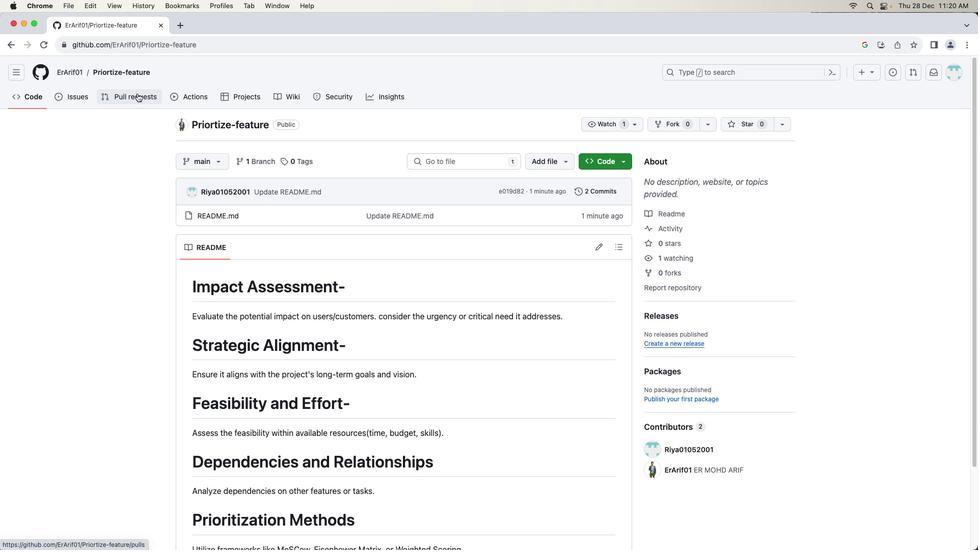 
Action: Mouse moved to (779, 196)
Screenshot: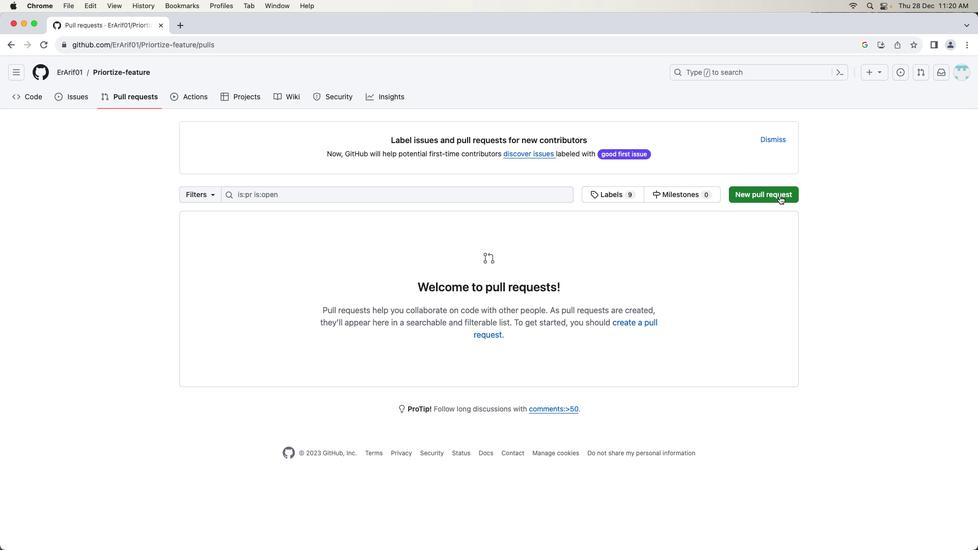 
Action: Mouse pressed left at (779, 196)
Screenshot: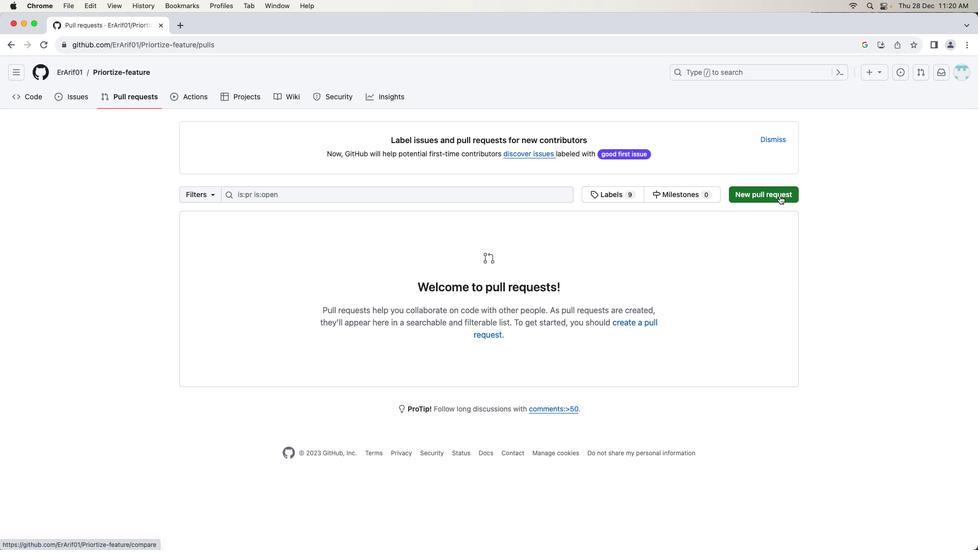 
Action: Mouse moved to (517, 222)
Screenshot: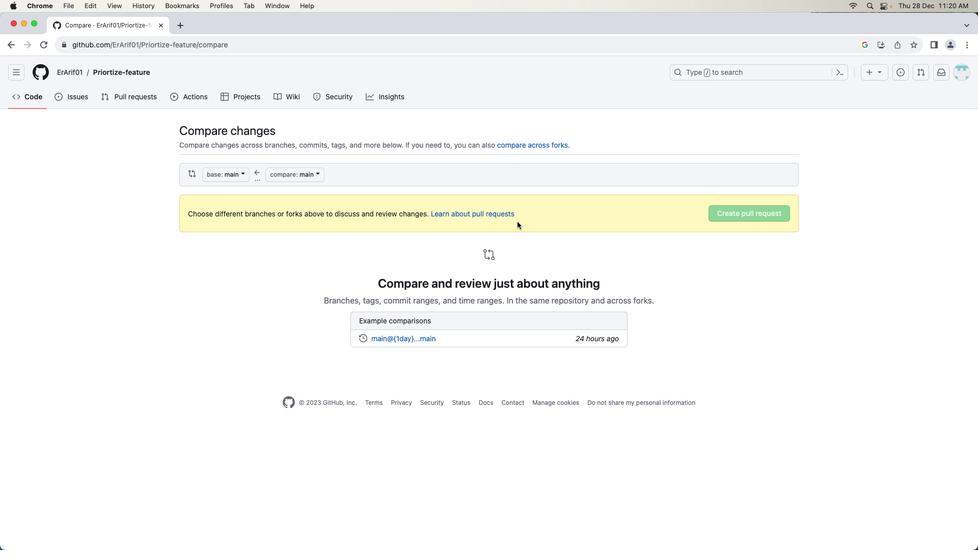 
